 Task: Create a due date automation trigger when advanced on, the moment a card is due add fields with custom field "Resume" set to a date between 1 and 7 days ago.
Action: Mouse moved to (920, 270)
Screenshot: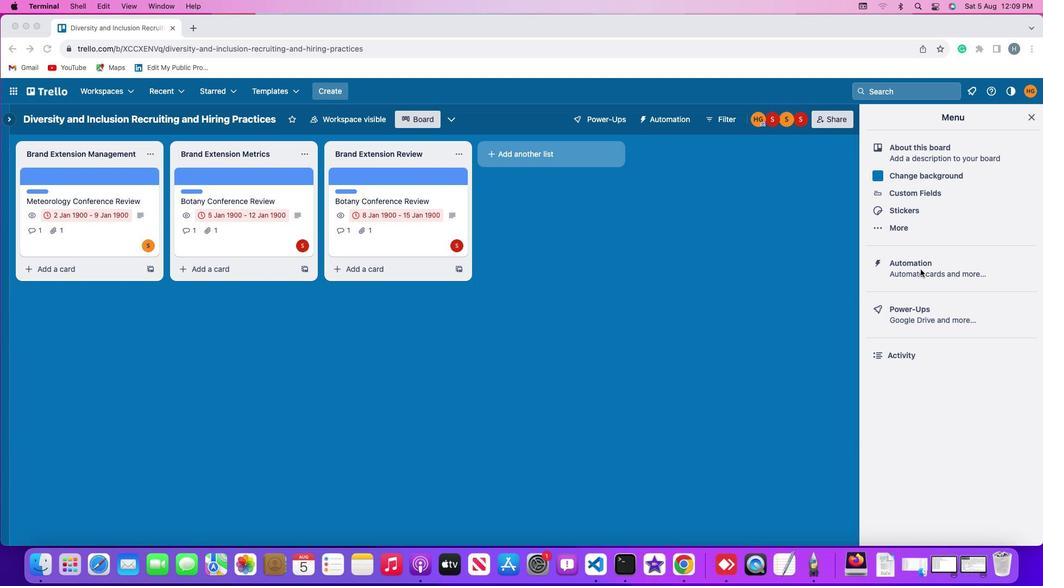 
Action: Mouse pressed left at (920, 270)
Screenshot: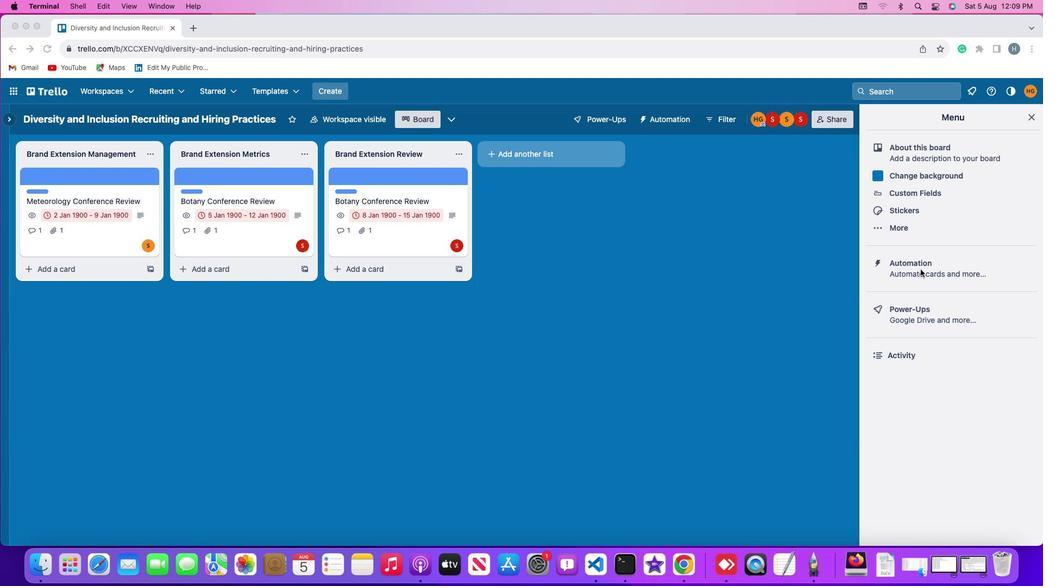 
Action: Mouse moved to (921, 269)
Screenshot: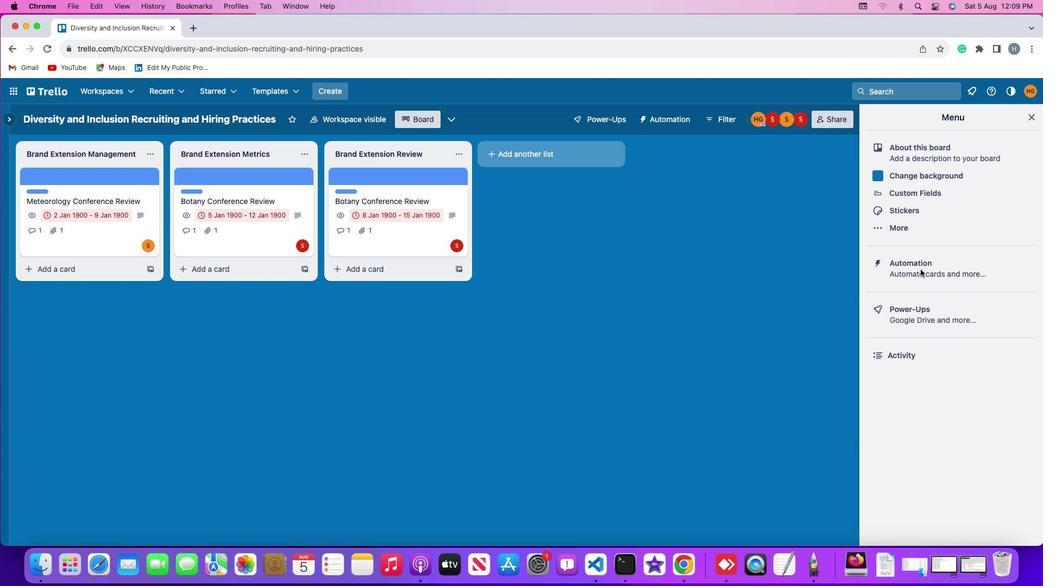 
Action: Mouse pressed left at (921, 269)
Screenshot: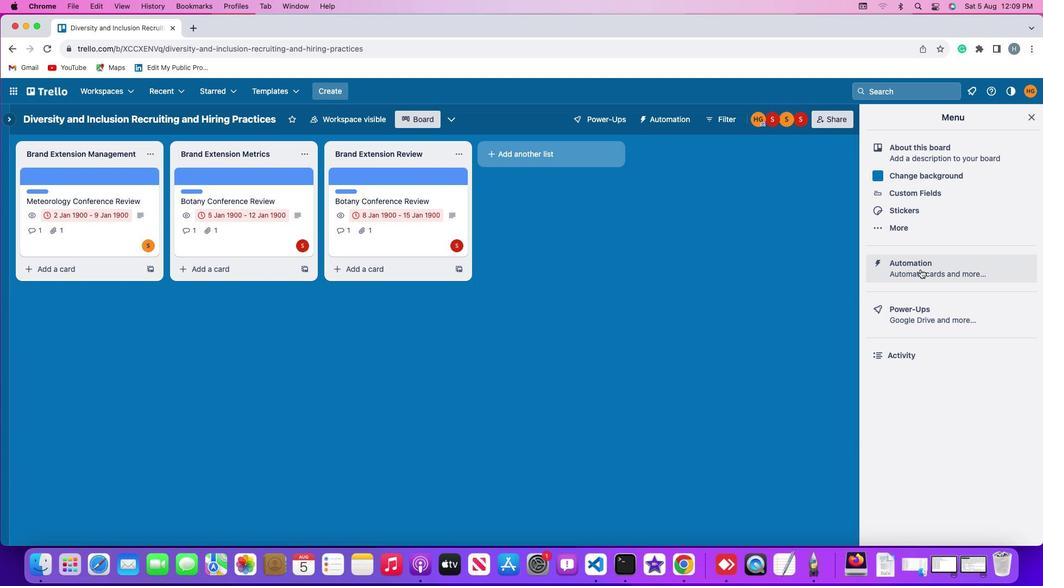 
Action: Mouse moved to (63, 257)
Screenshot: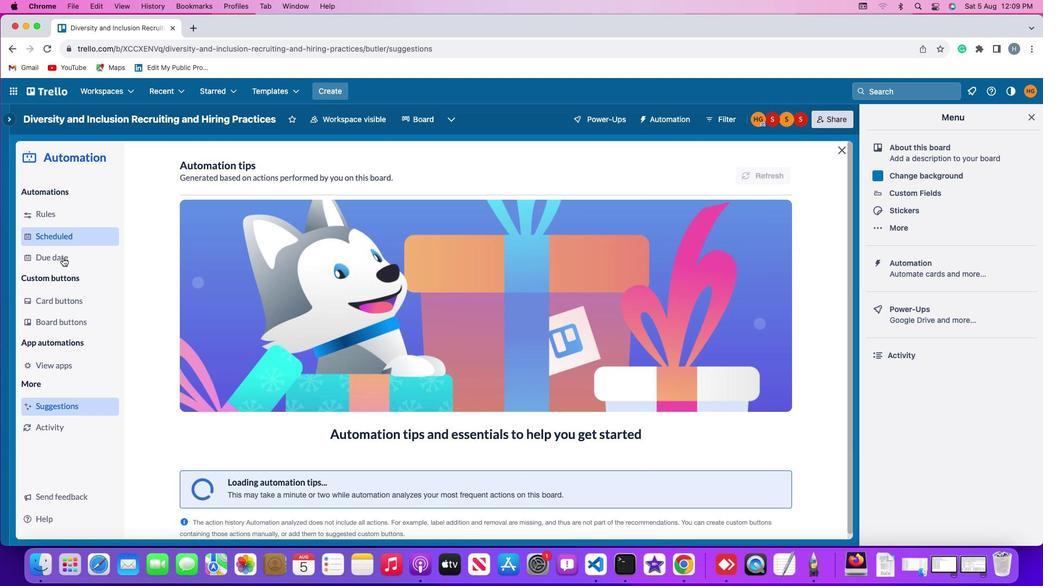 
Action: Mouse pressed left at (63, 257)
Screenshot: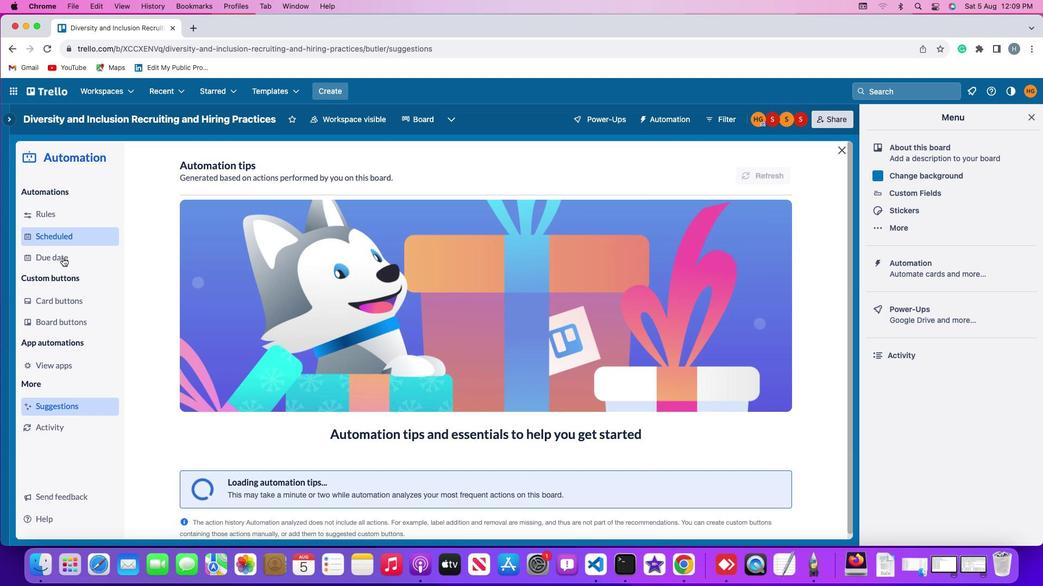 
Action: Mouse moved to (729, 170)
Screenshot: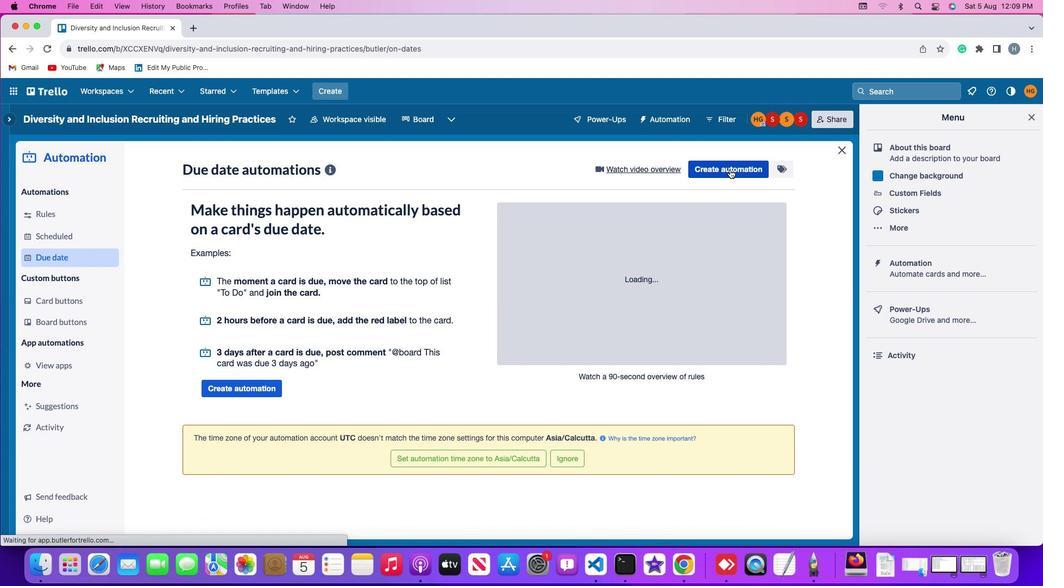 
Action: Mouse pressed left at (729, 170)
Screenshot: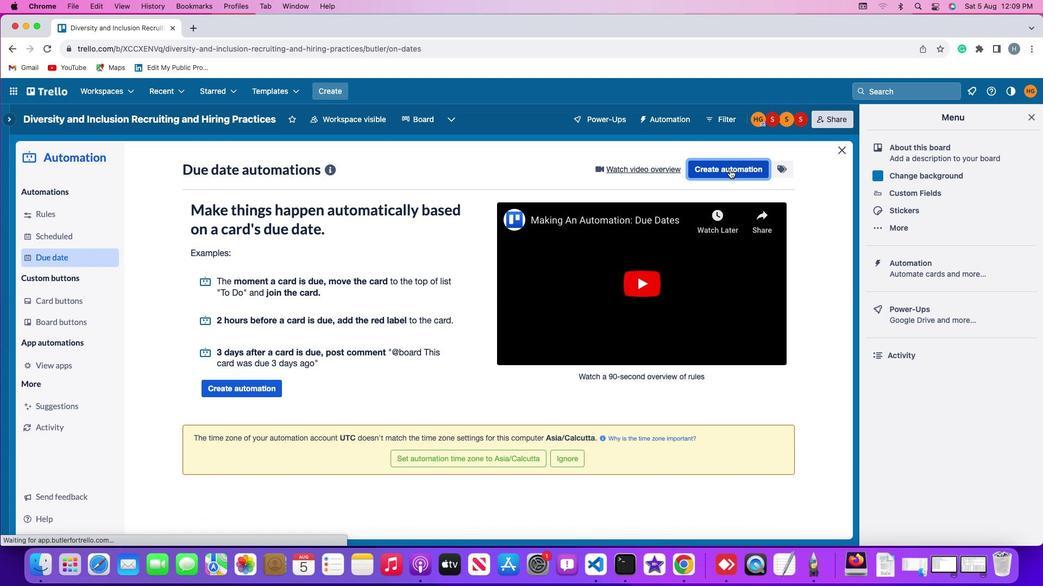 
Action: Mouse moved to (490, 269)
Screenshot: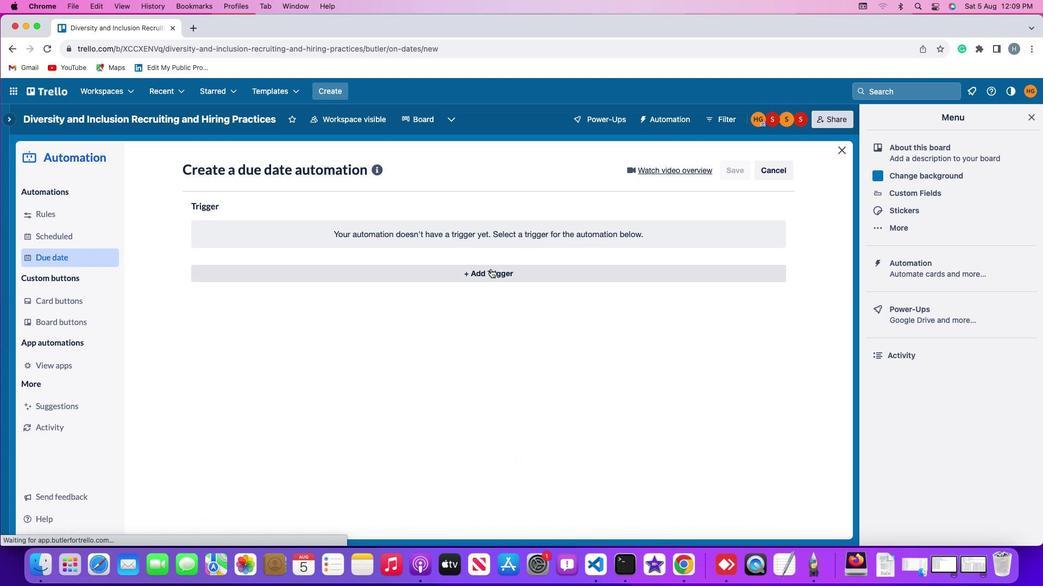 
Action: Mouse pressed left at (490, 269)
Screenshot: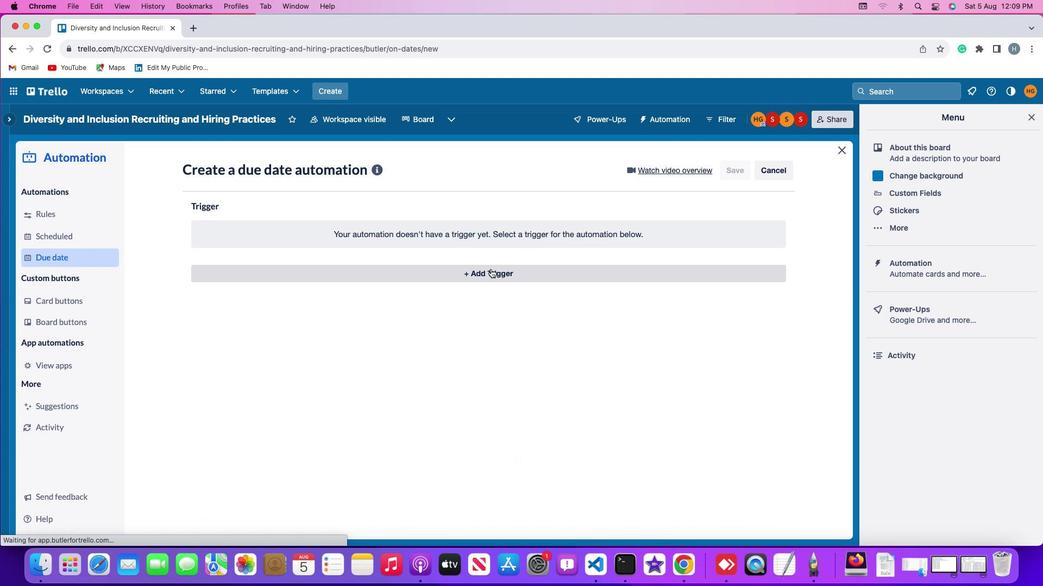 
Action: Mouse moved to (224, 402)
Screenshot: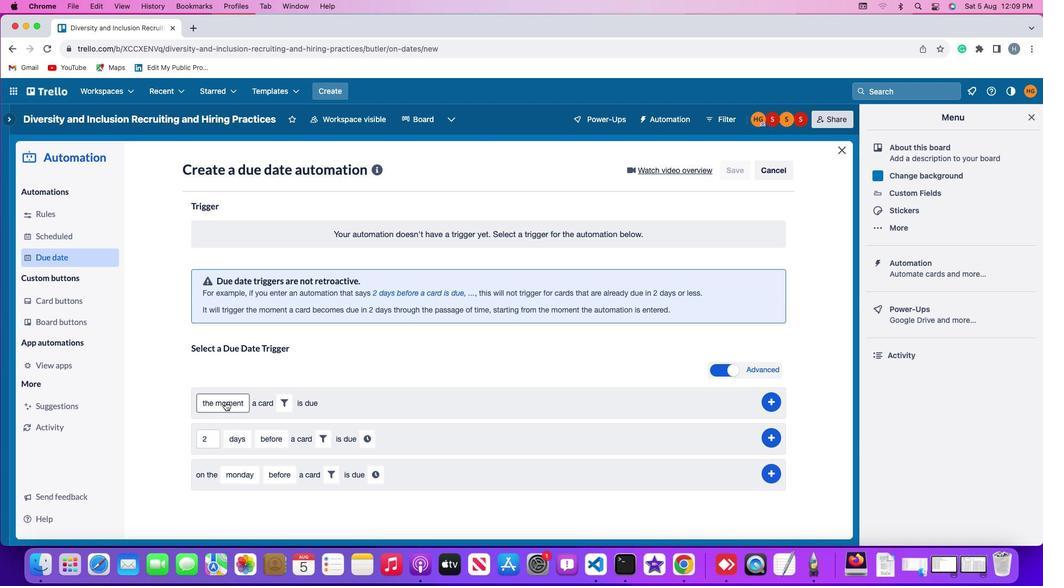 
Action: Mouse pressed left at (224, 402)
Screenshot: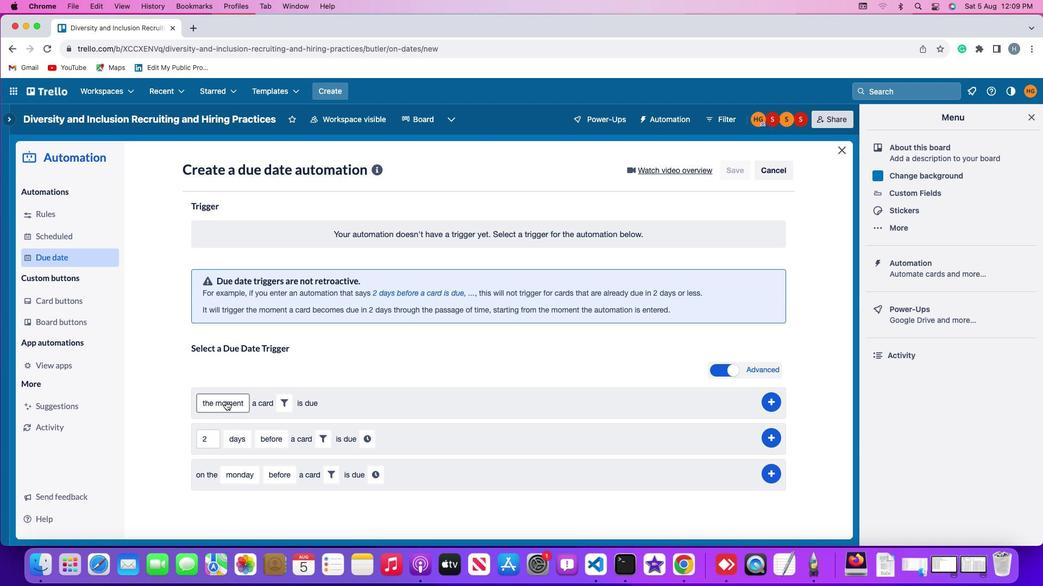 
Action: Mouse moved to (232, 417)
Screenshot: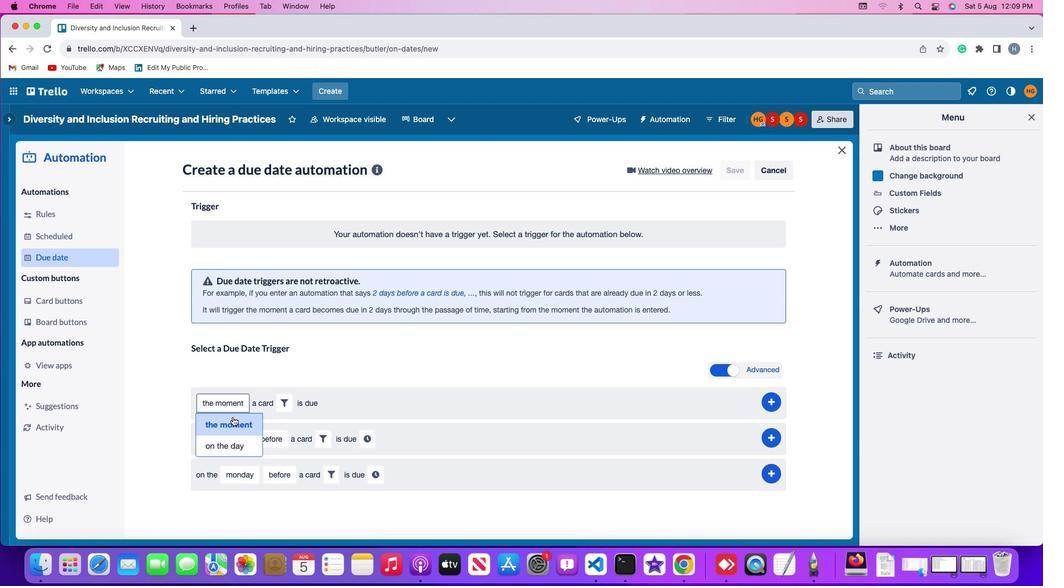 
Action: Mouse pressed left at (232, 417)
Screenshot: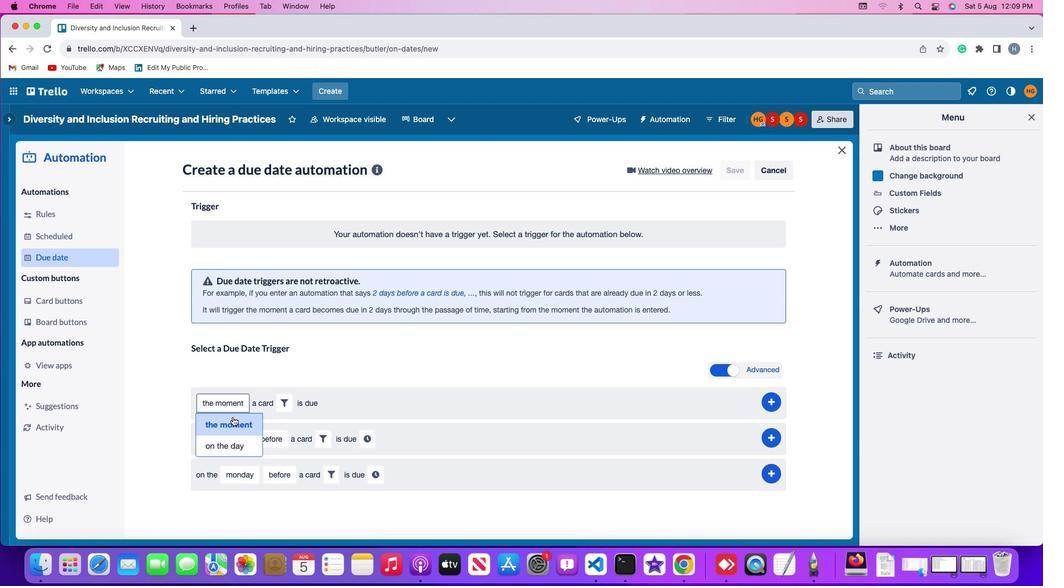 
Action: Mouse moved to (285, 399)
Screenshot: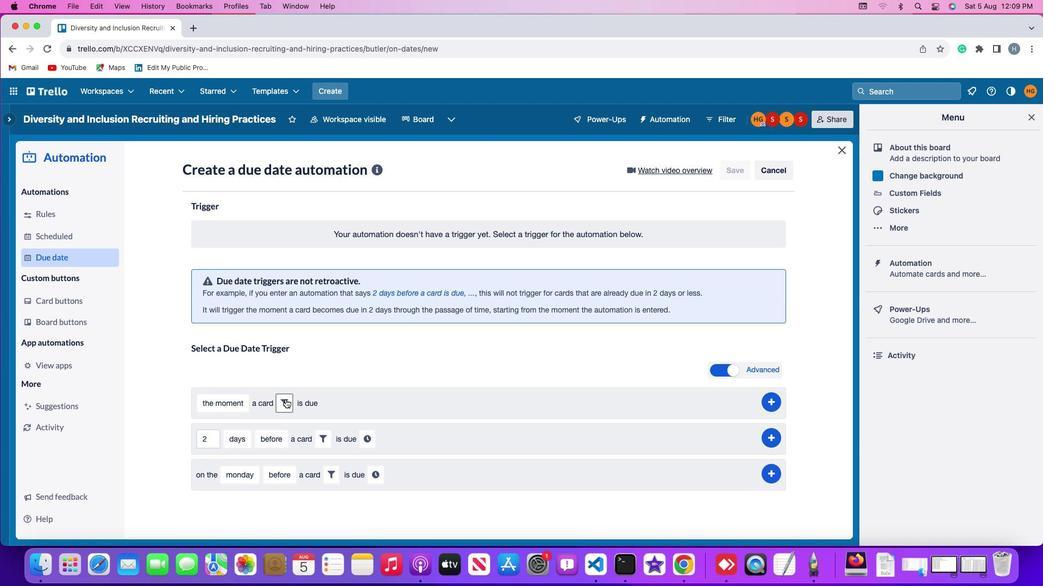 
Action: Mouse pressed left at (285, 399)
Screenshot: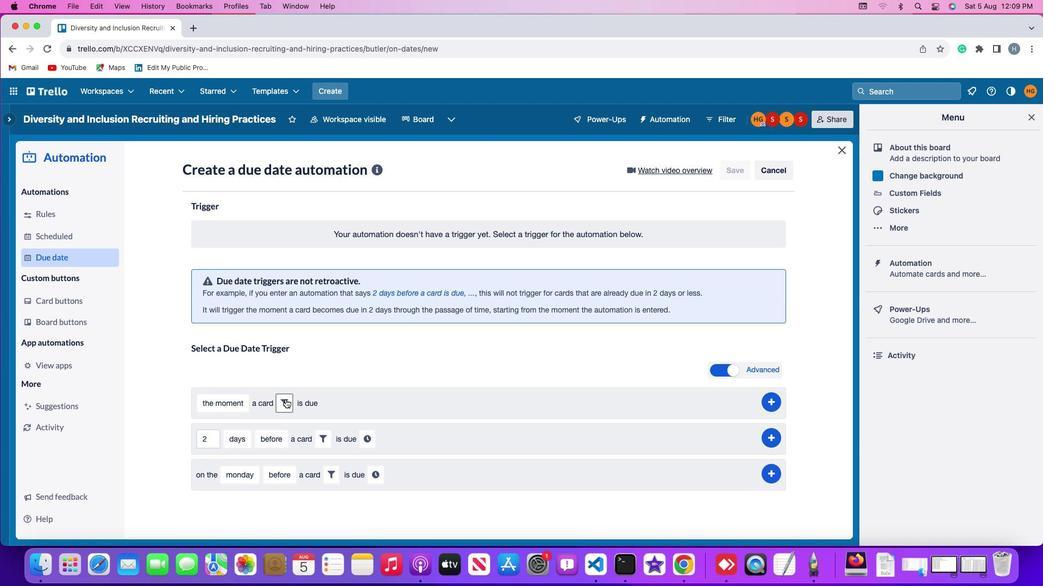 
Action: Mouse moved to (463, 434)
Screenshot: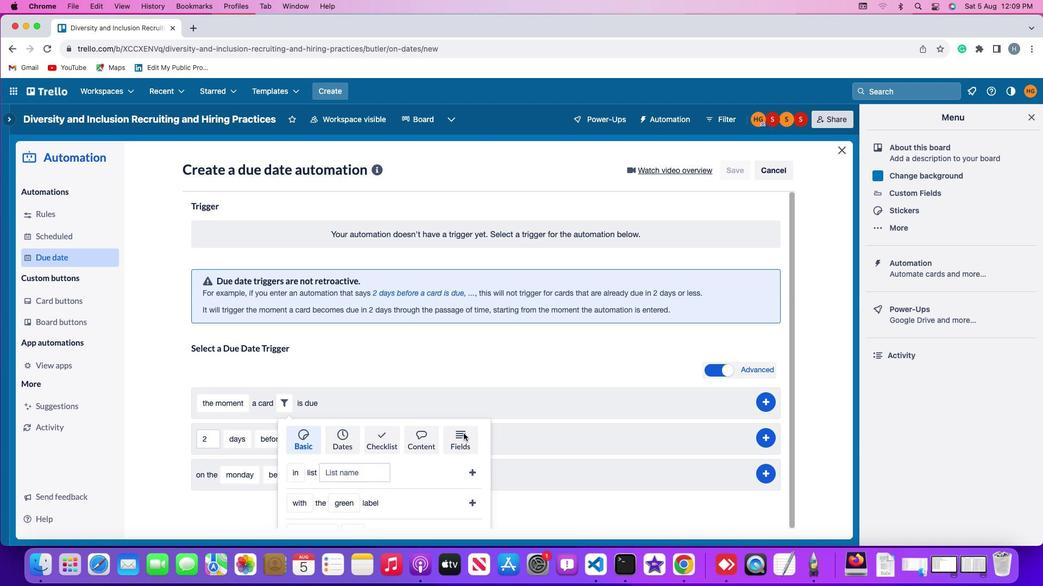 
Action: Mouse pressed left at (463, 434)
Screenshot: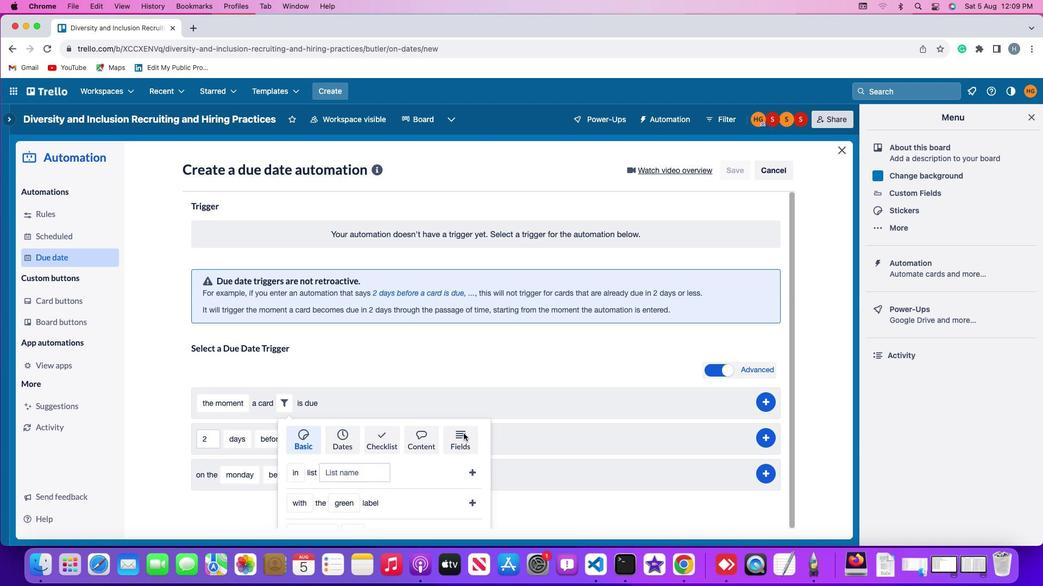 
Action: Mouse moved to (462, 429)
Screenshot: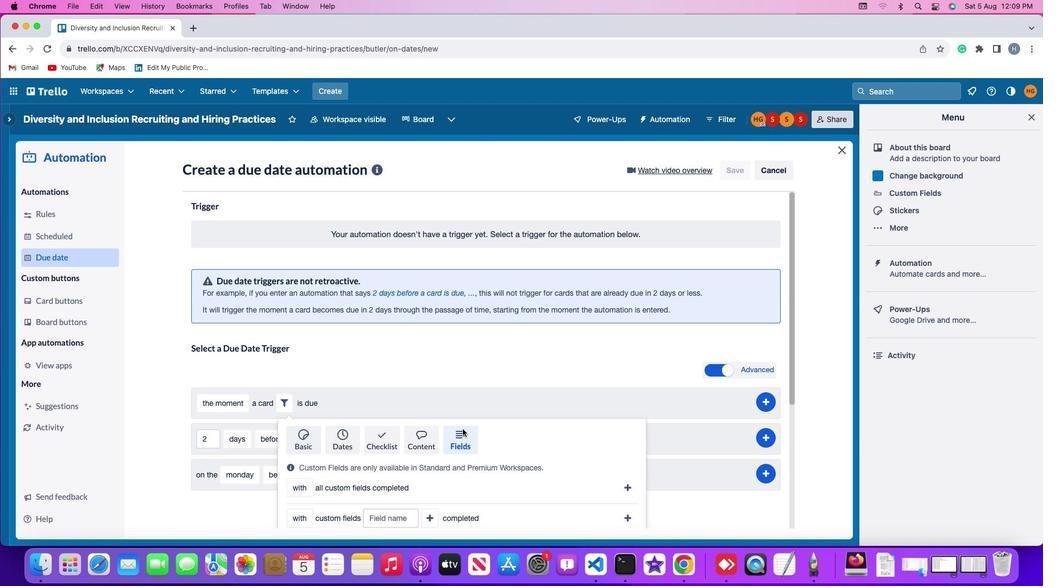
Action: Mouse scrolled (462, 429) with delta (0, 0)
Screenshot: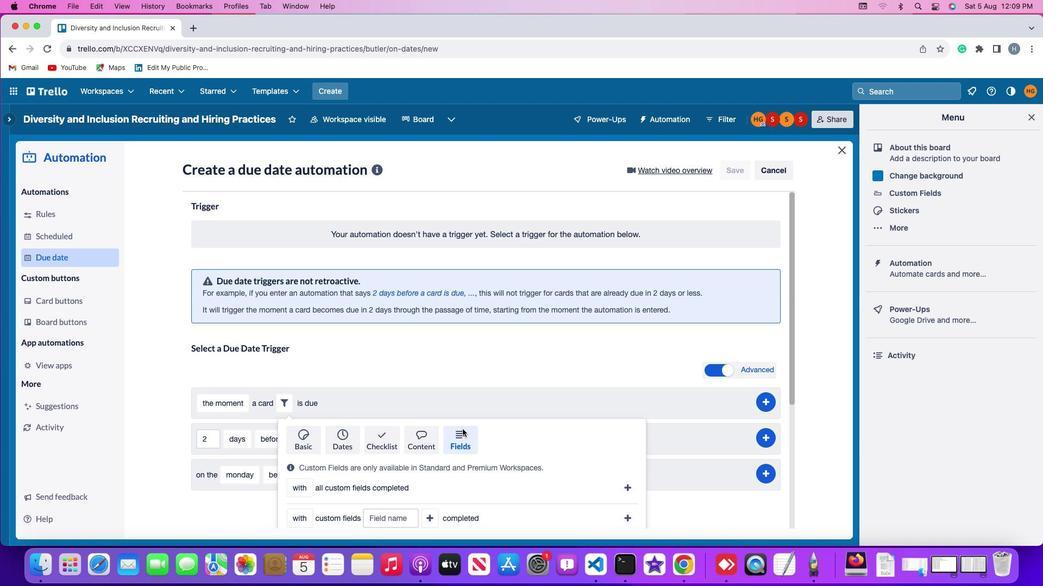 
Action: Mouse scrolled (462, 429) with delta (0, 0)
Screenshot: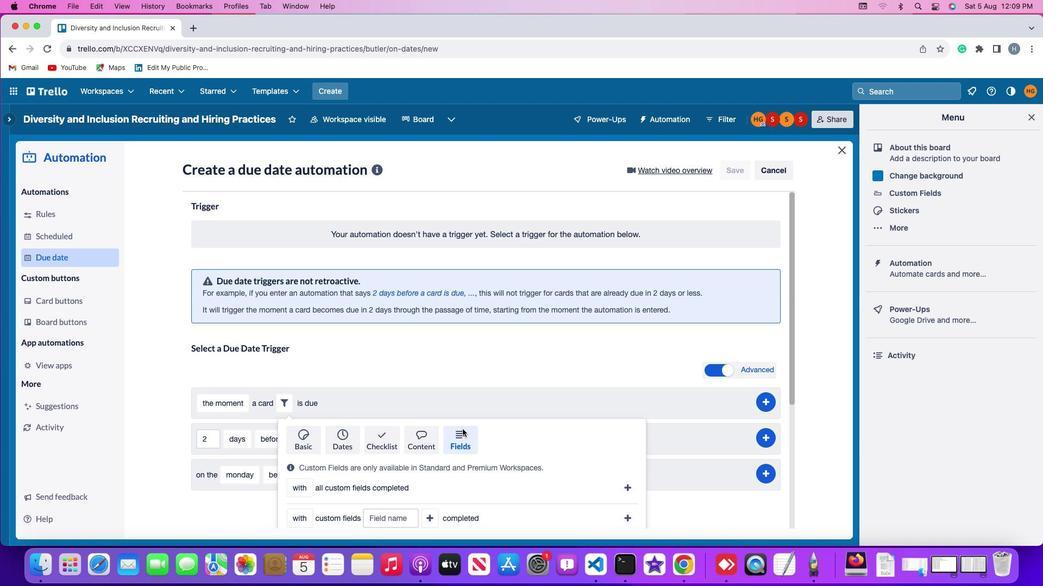 
Action: Mouse scrolled (462, 429) with delta (0, -1)
Screenshot: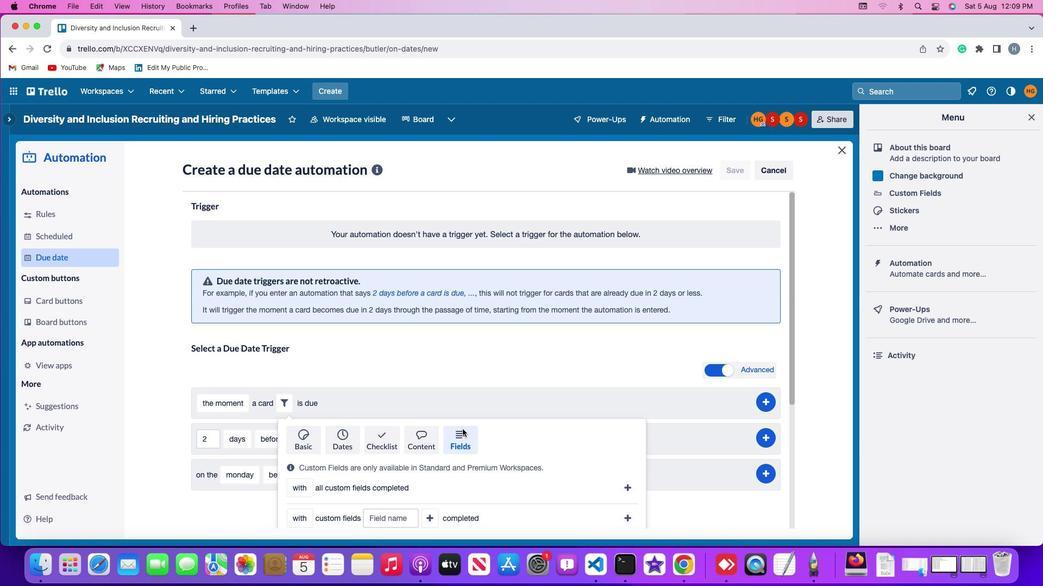 
Action: Mouse scrolled (462, 429) with delta (0, -2)
Screenshot: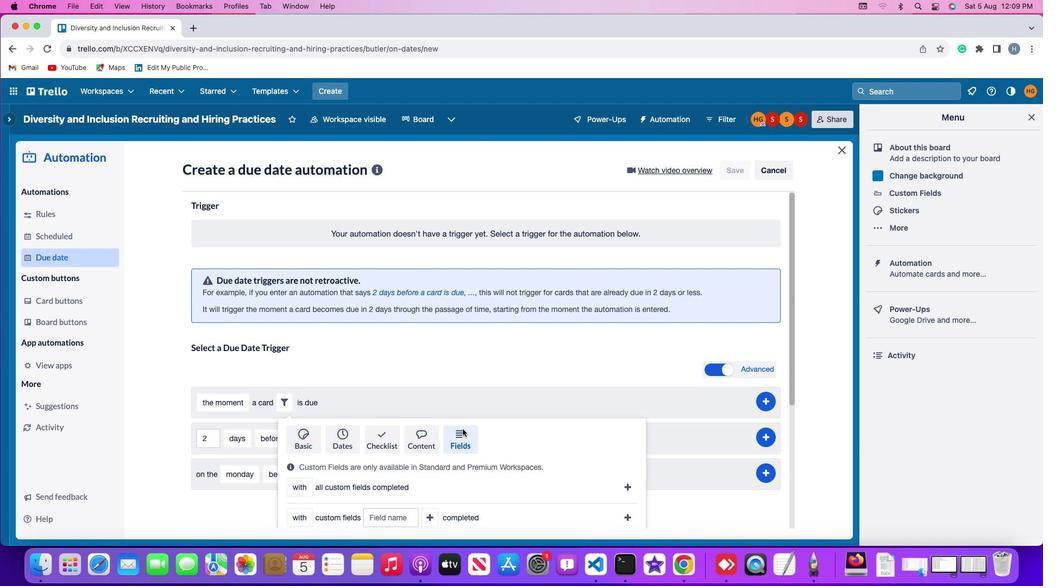 
Action: Mouse scrolled (462, 429) with delta (0, -3)
Screenshot: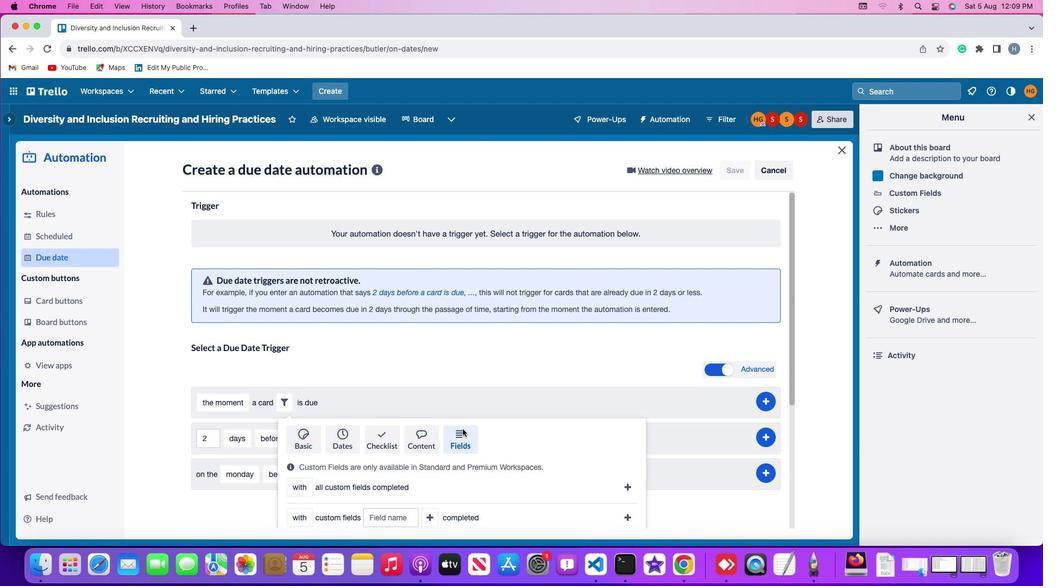 
Action: Mouse scrolled (462, 429) with delta (0, -3)
Screenshot: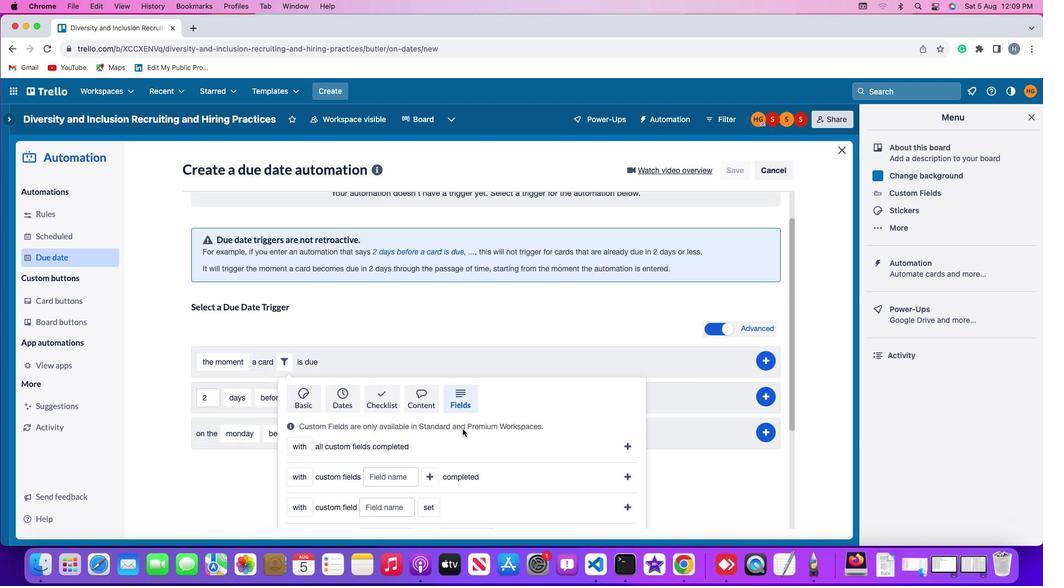 
Action: Mouse scrolled (462, 429) with delta (0, 0)
Screenshot: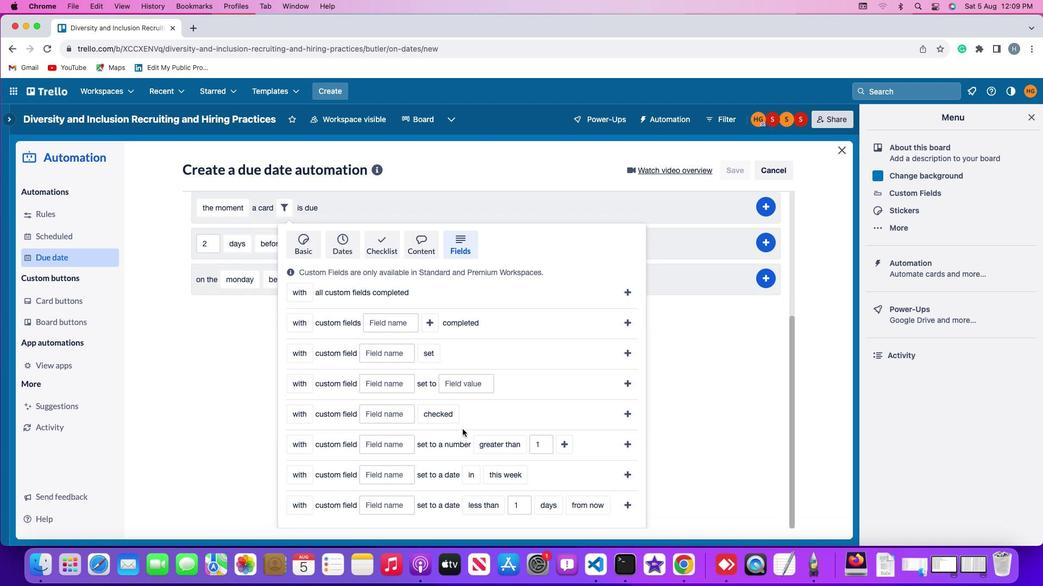 
Action: Mouse scrolled (462, 429) with delta (0, 0)
Screenshot: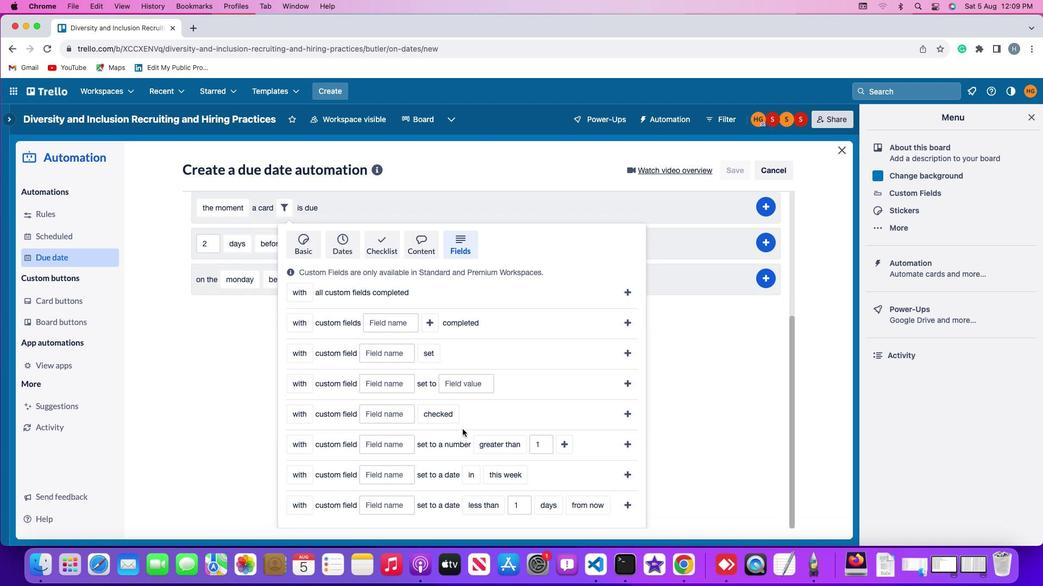 
Action: Mouse scrolled (462, 429) with delta (0, -1)
Screenshot: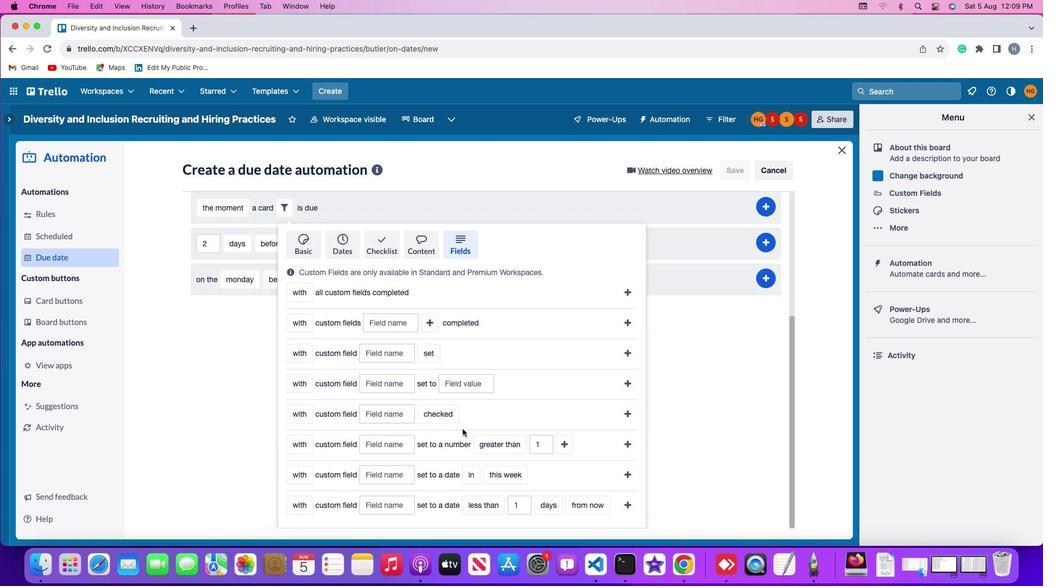 
Action: Mouse scrolled (462, 429) with delta (0, -2)
Screenshot: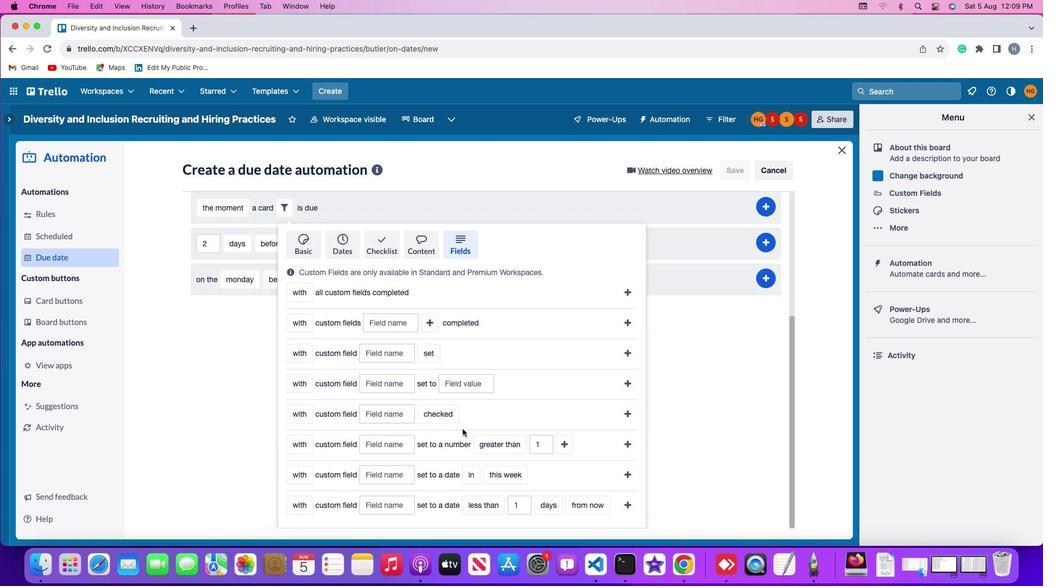 
Action: Mouse scrolled (462, 429) with delta (0, -3)
Screenshot: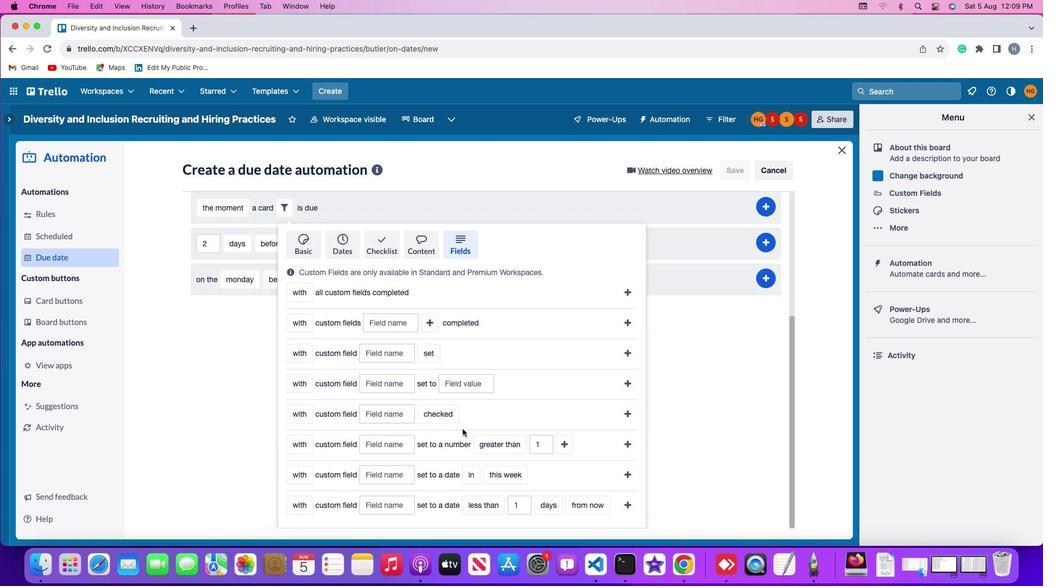 
Action: Mouse moved to (299, 505)
Screenshot: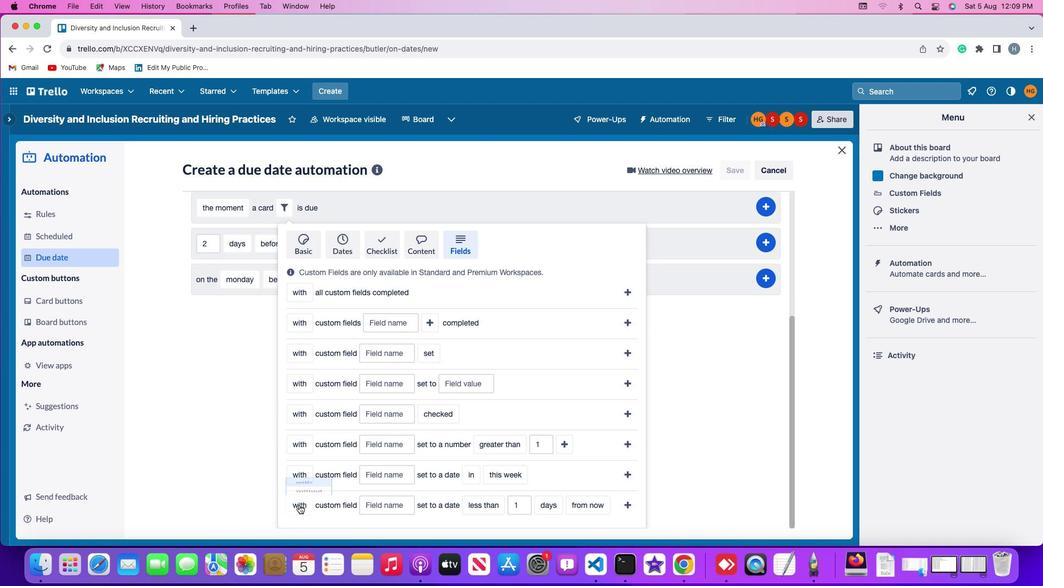 
Action: Mouse pressed left at (299, 505)
Screenshot: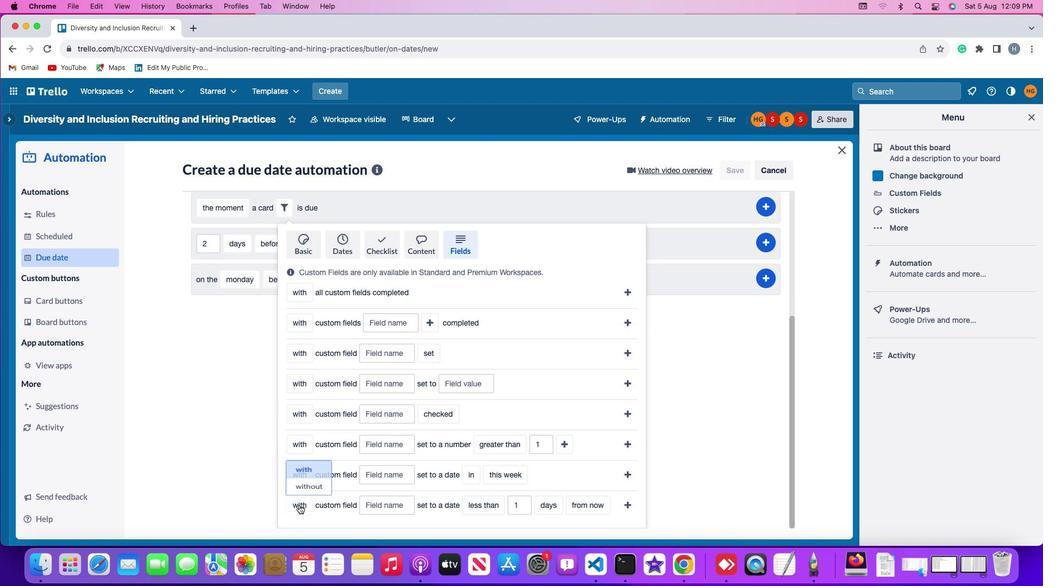 
Action: Mouse moved to (312, 461)
Screenshot: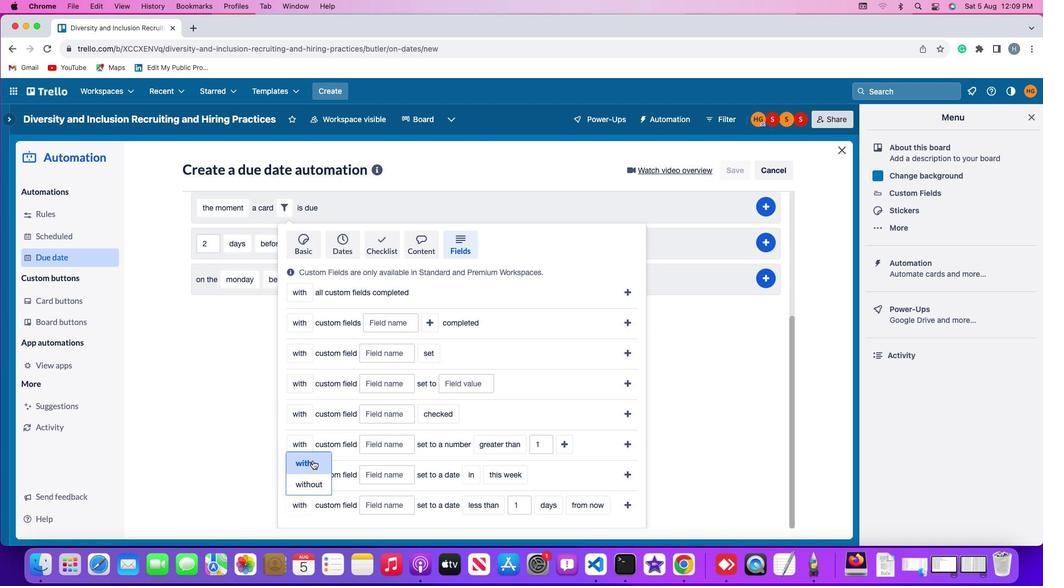
Action: Mouse pressed left at (312, 461)
Screenshot: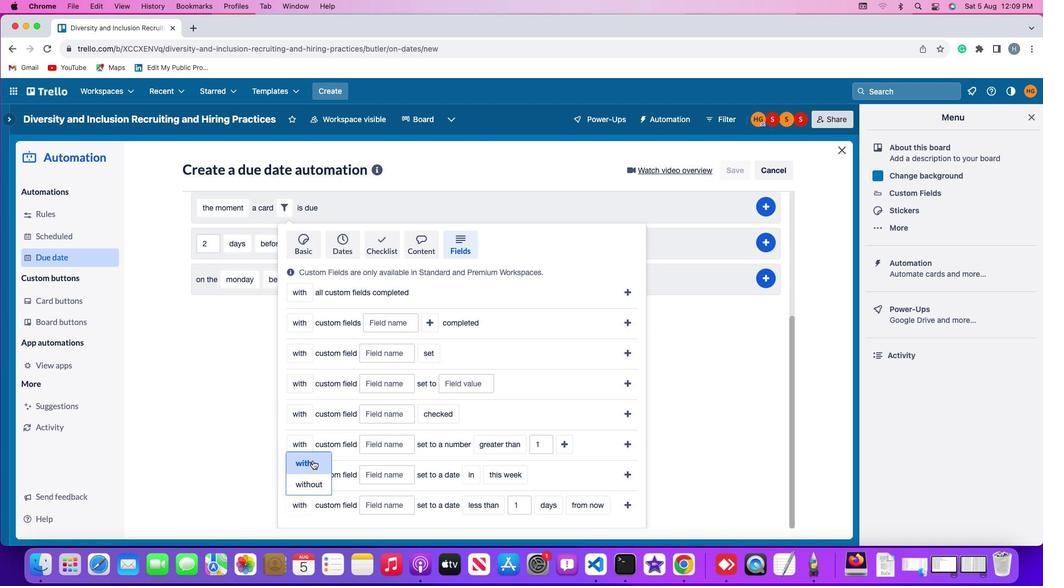
Action: Mouse moved to (384, 506)
Screenshot: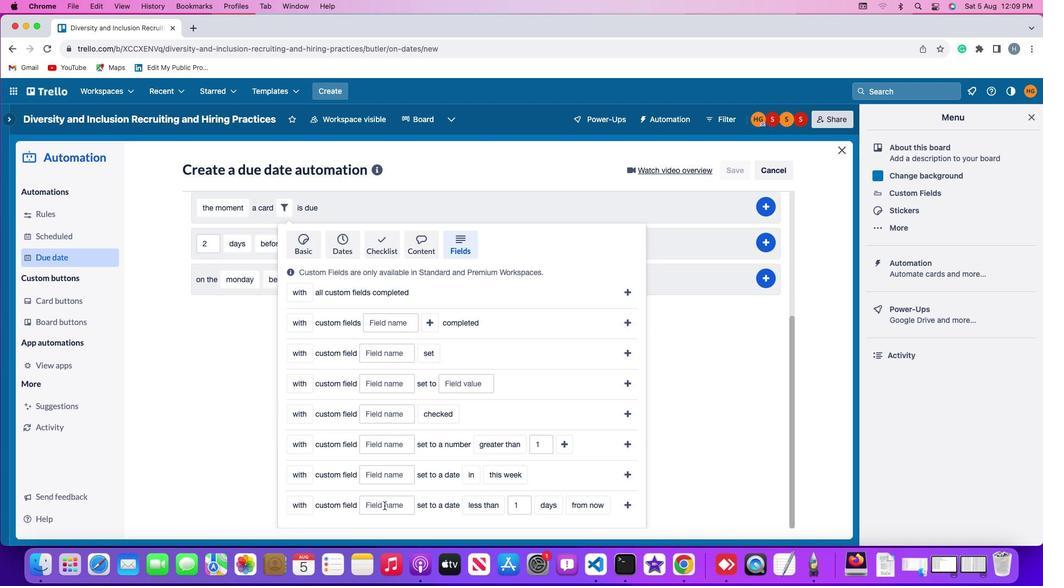 
Action: Mouse pressed left at (384, 506)
Screenshot: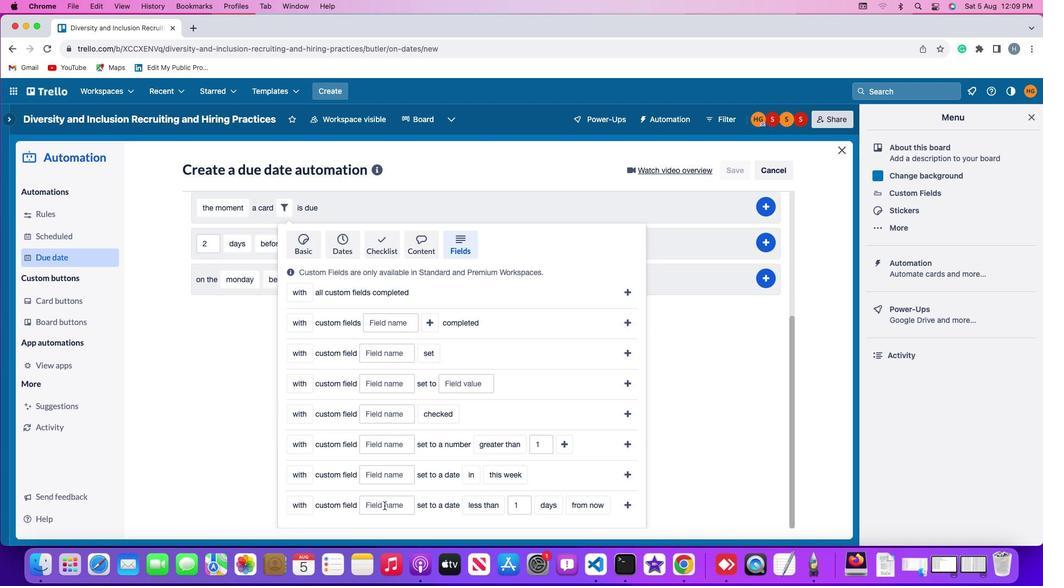 
Action: Mouse moved to (385, 505)
Screenshot: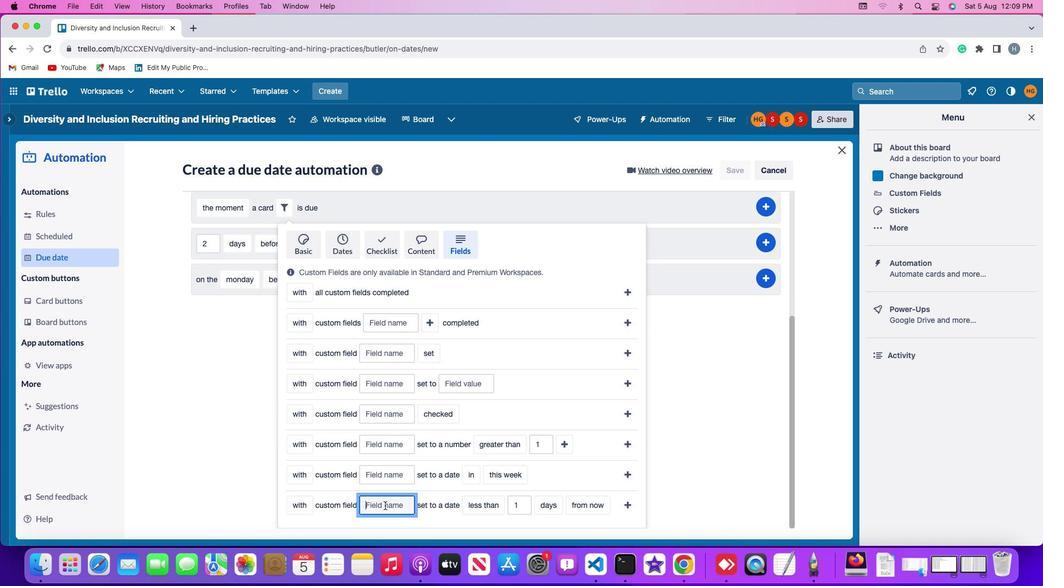 
Action: Key pressed Key.shift'R''e''s''u''m''e'
Screenshot: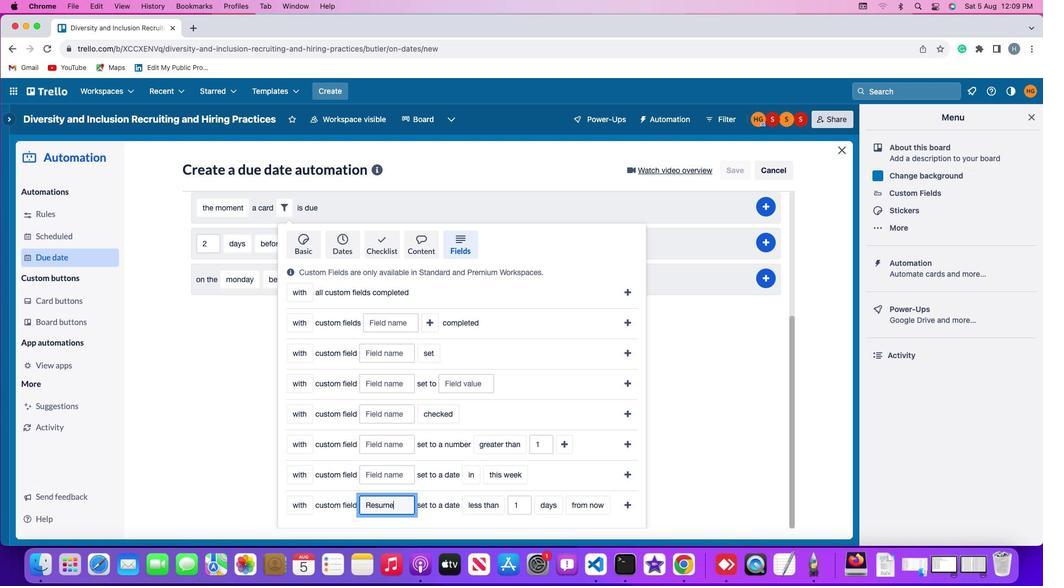 
Action: Mouse moved to (479, 509)
Screenshot: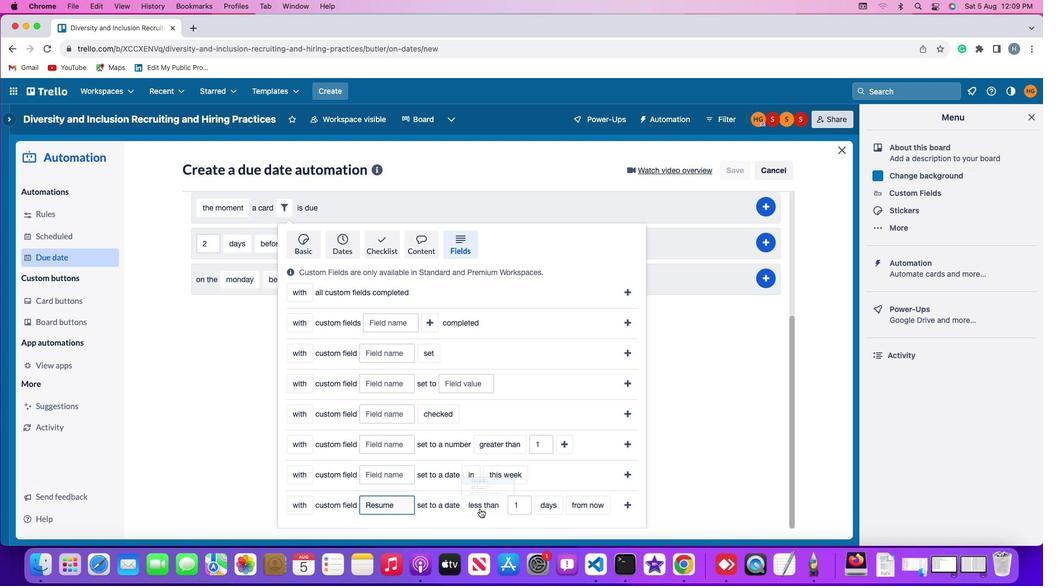
Action: Mouse pressed left at (479, 509)
Screenshot: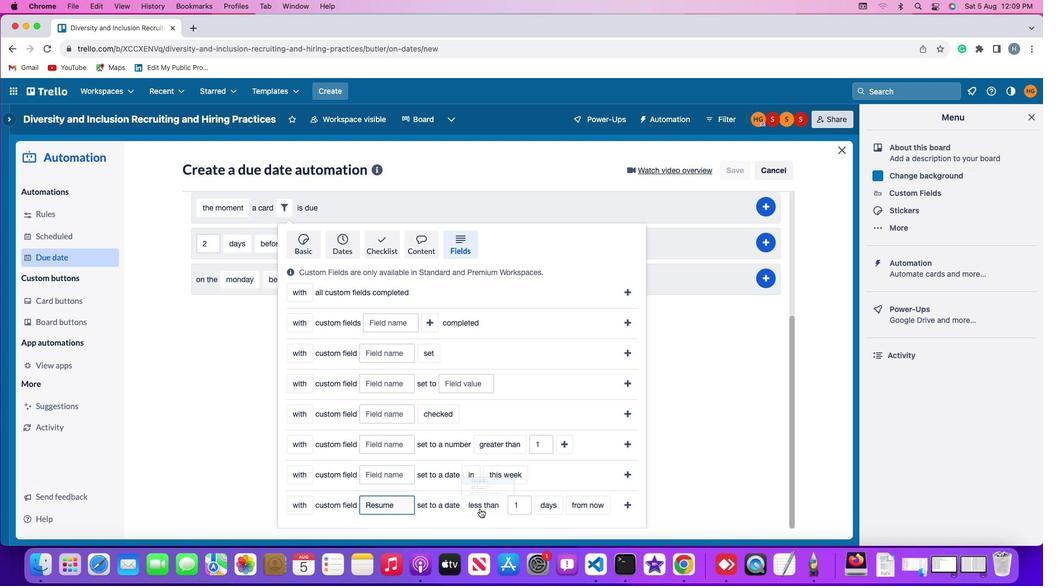 
Action: Mouse moved to (491, 487)
Screenshot: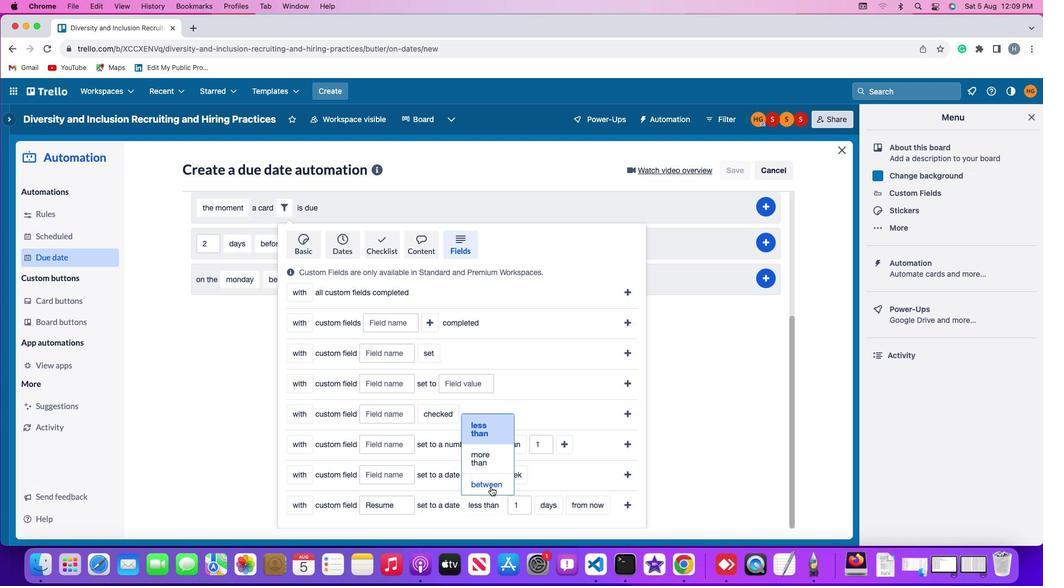 
Action: Mouse pressed left at (491, 487)
Screenshot: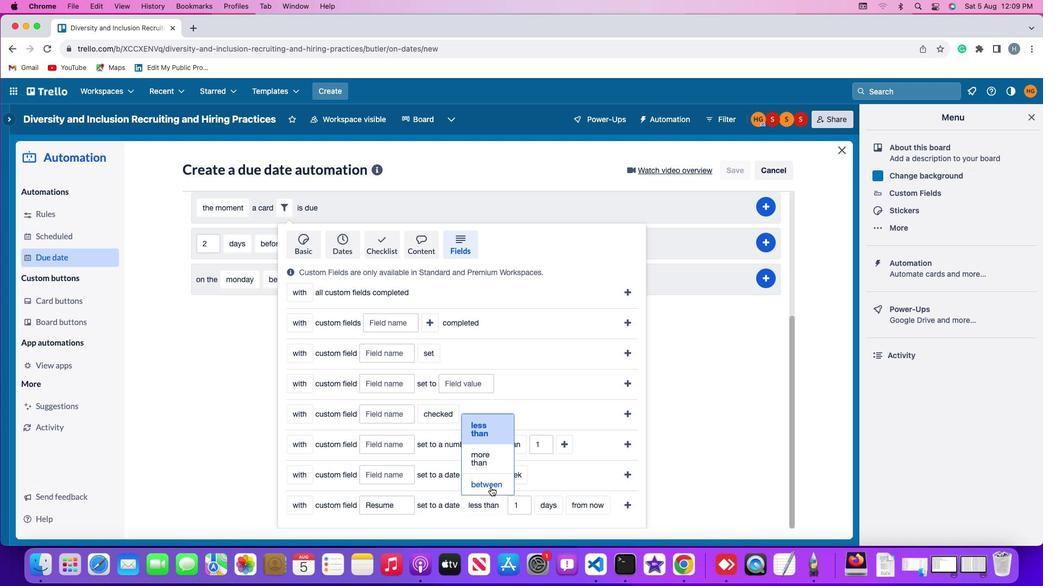 
Action: Mouse moved to (520, 504)
Screenshot: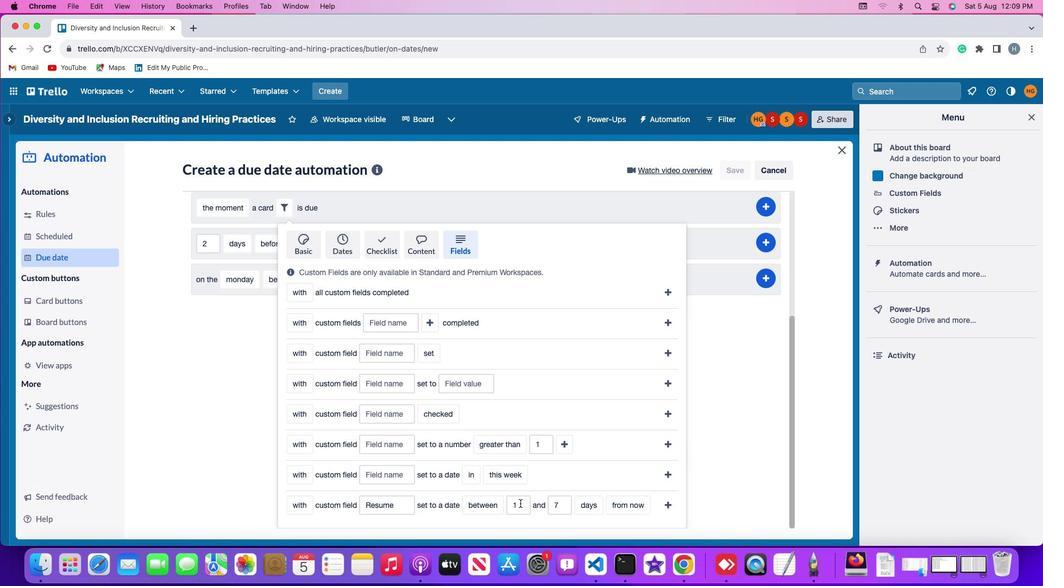 
Action: Mouse pressed left at (520, 504)
Screenshot: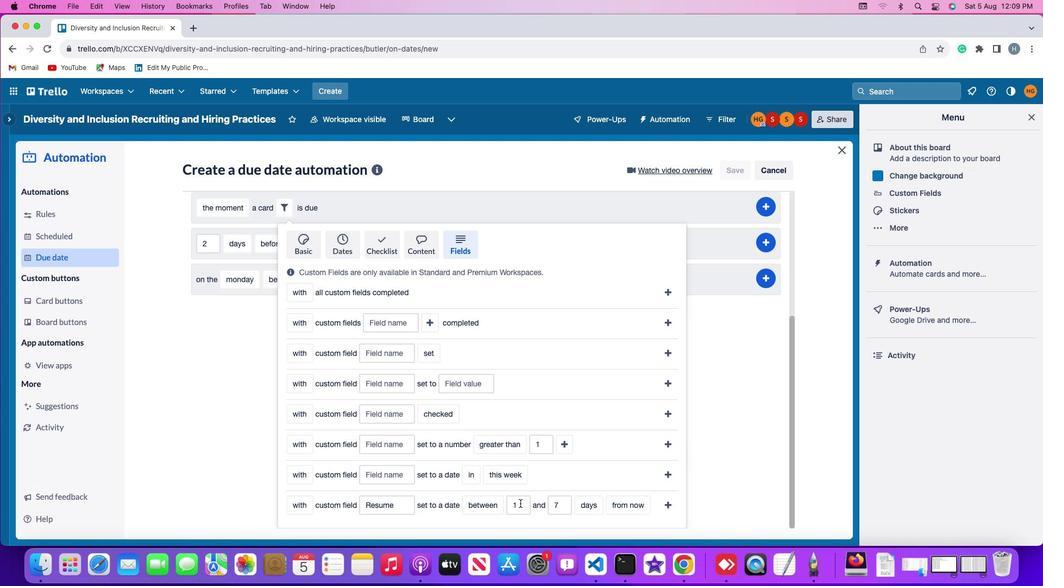 
Action: Mouse moved to (520, 504)
Screenshot: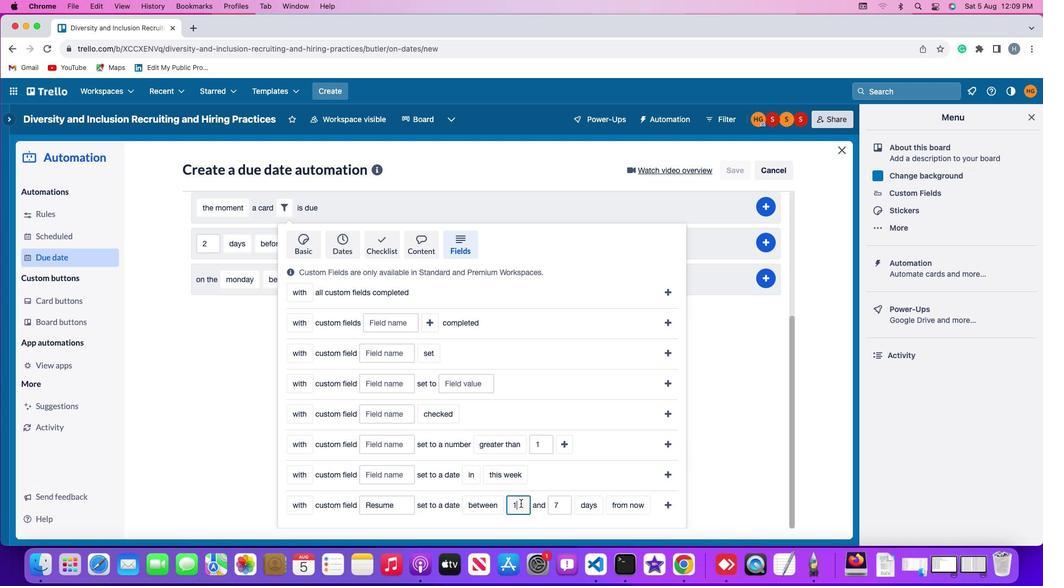 
Action: Key pressed Key.backspace'1'
Screenshot: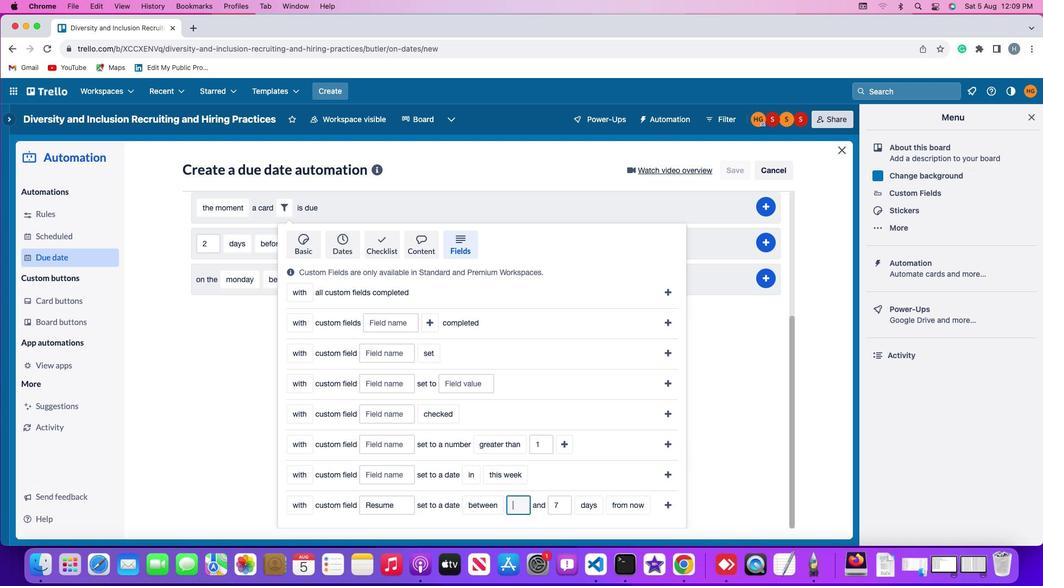 
Action: Mouse moved to (562, 505)
Screenshot: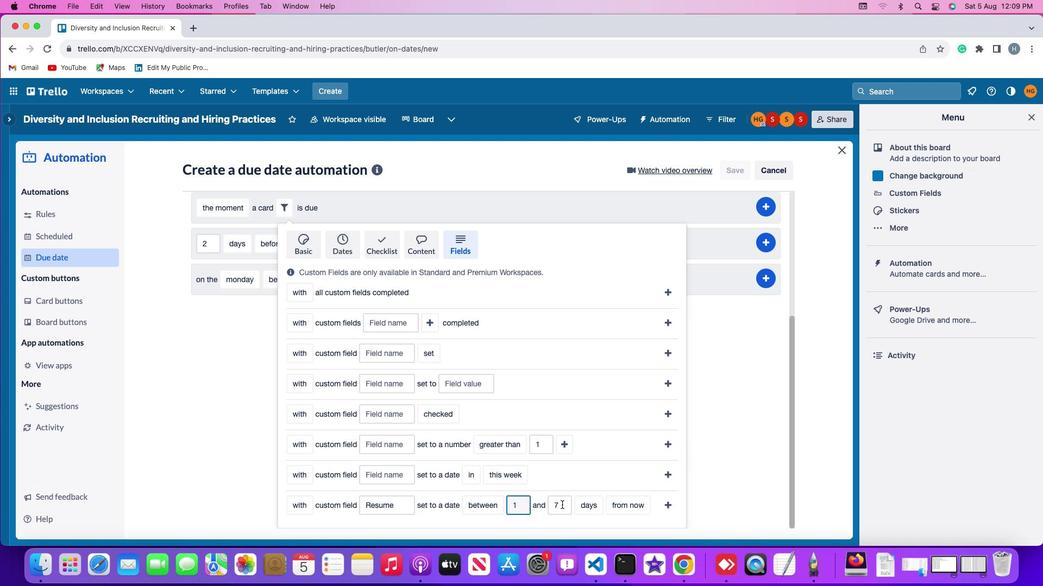 
Action: Mouse pressed left at (562, 505)
Screenshot: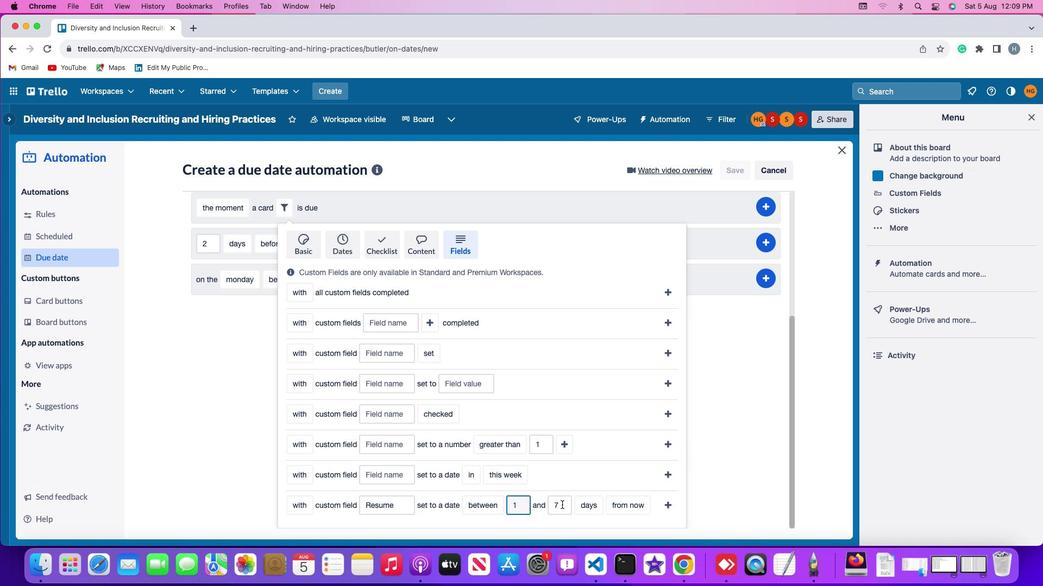 
Action: Mouse moved to (562, 505)
Screenshot: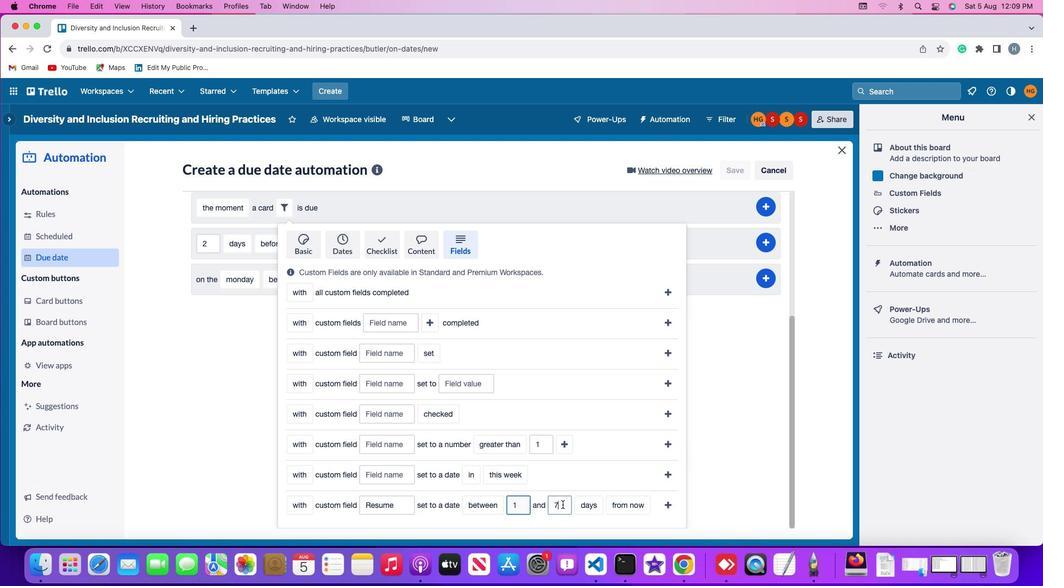 
Action: Key pressed Key.backspace'7'
Screenshot: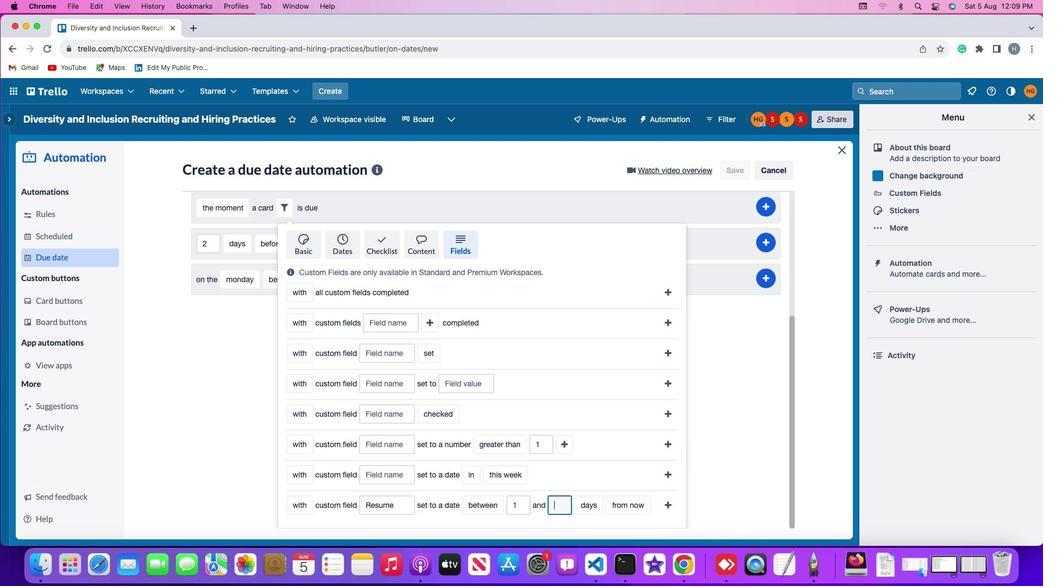 
Action: Mouse moved to (581, 504)
Screenshot: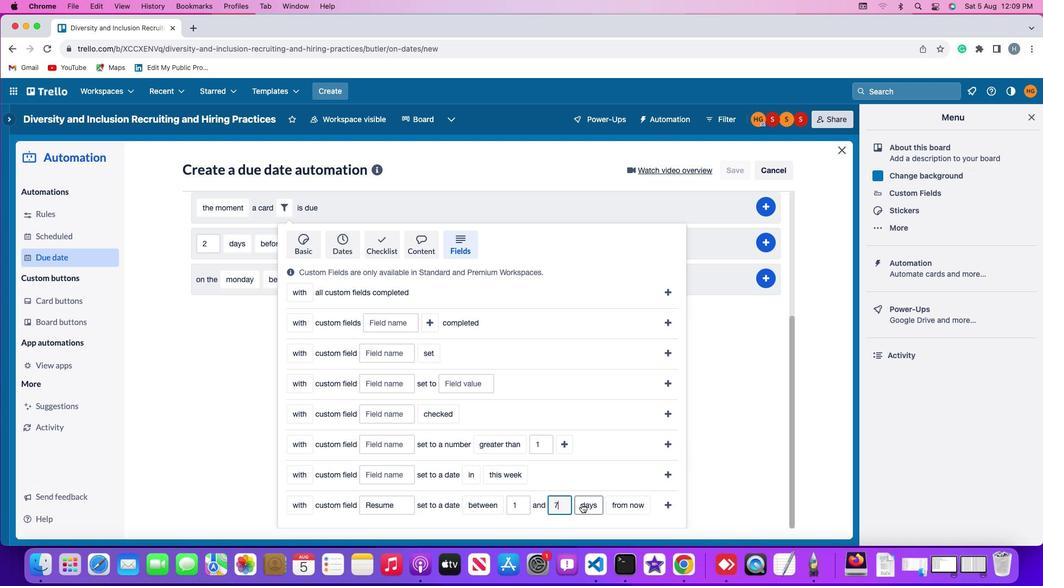 
Action: Mouse pressed left at (581, 504)
Screenshot: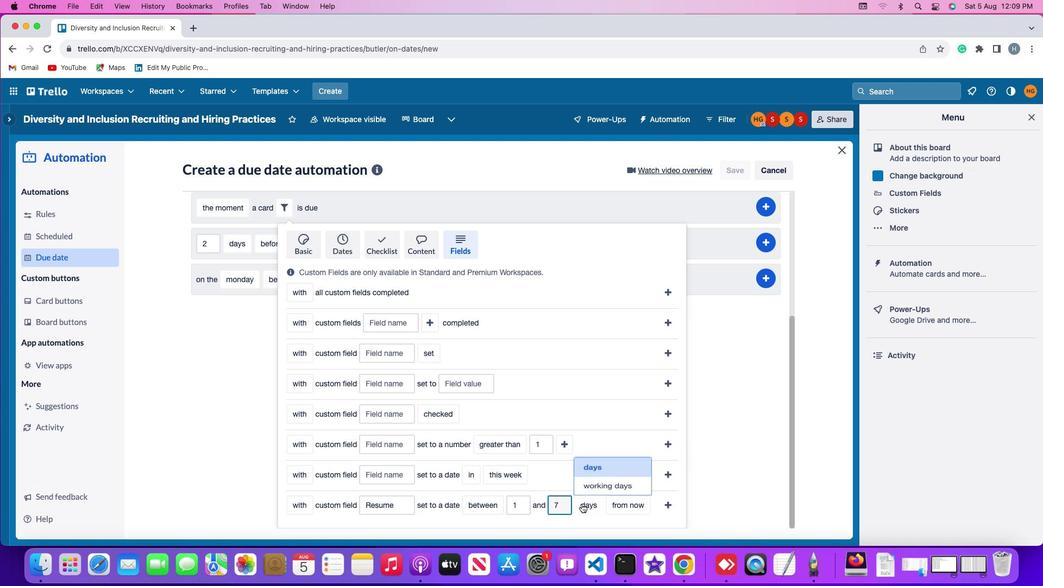 
Action: Mouse moved to (595, 461)
Screenshot: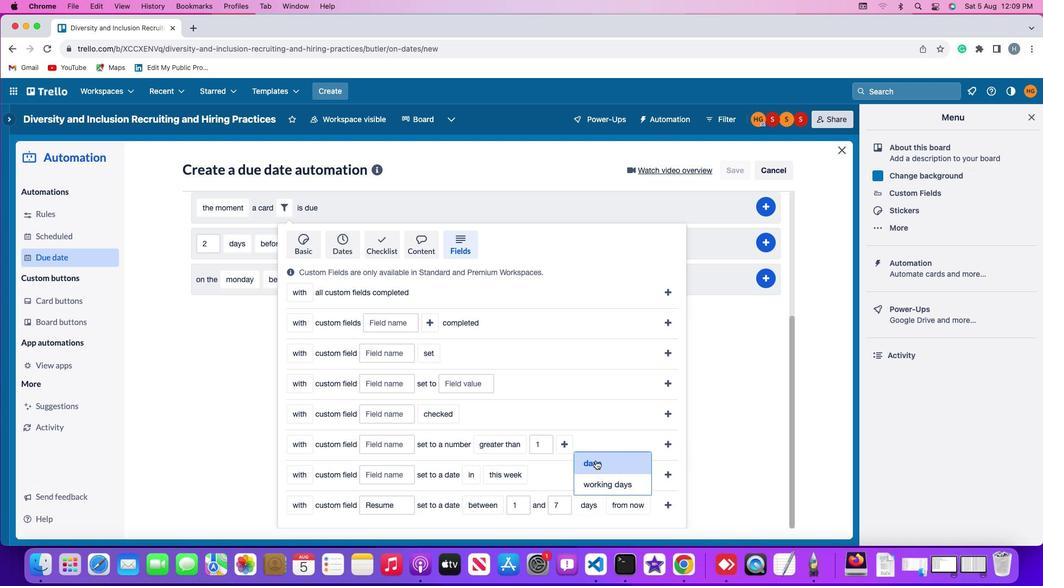 
Action: Mouse pressed left at (595, 461)
Screenshot: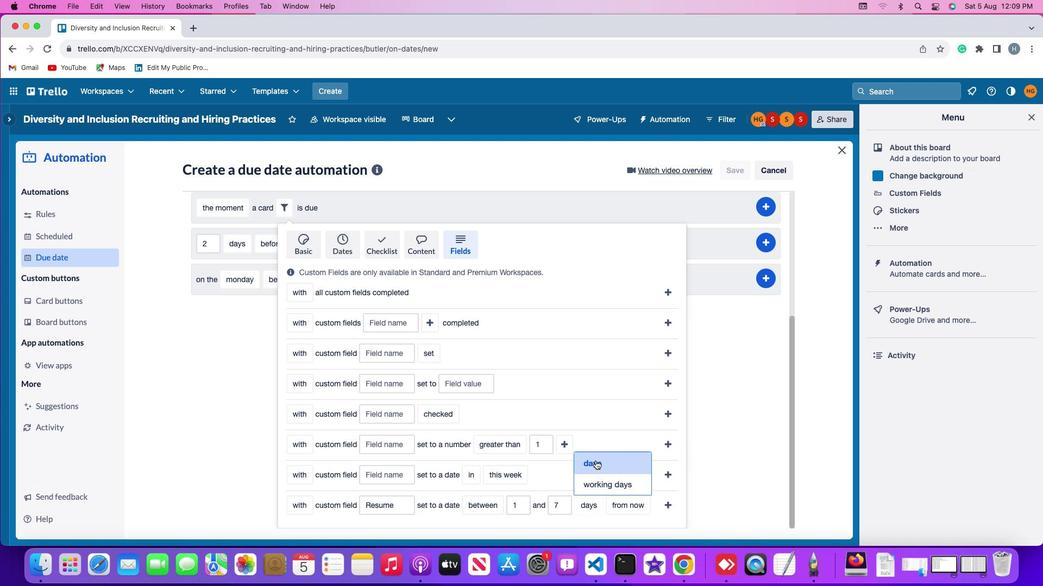 
Action: Mouse moved to (628, 505)
Screenshot: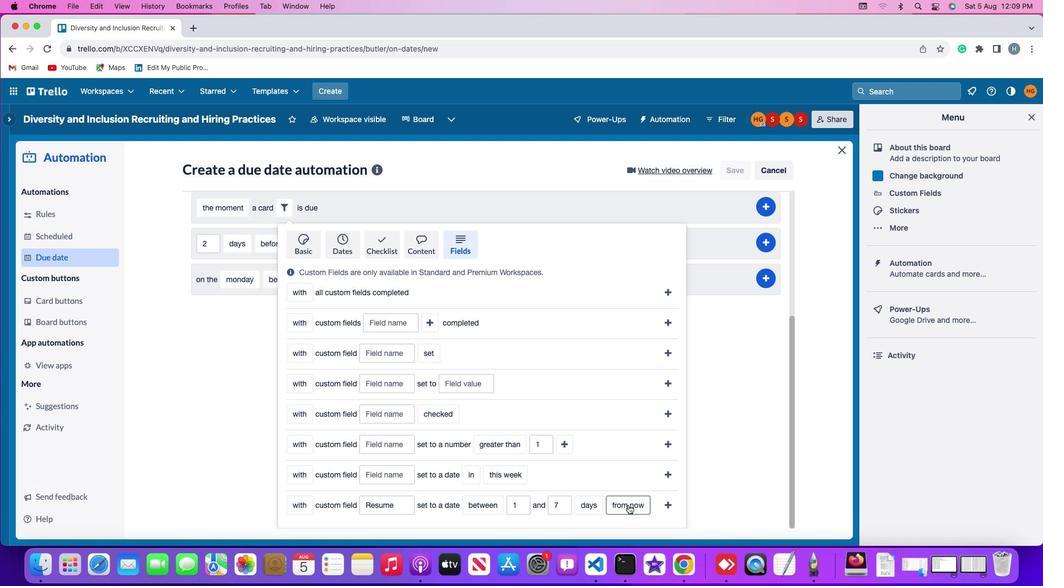 
Action: Mouse pressed left at (628, 505)
Screenshot: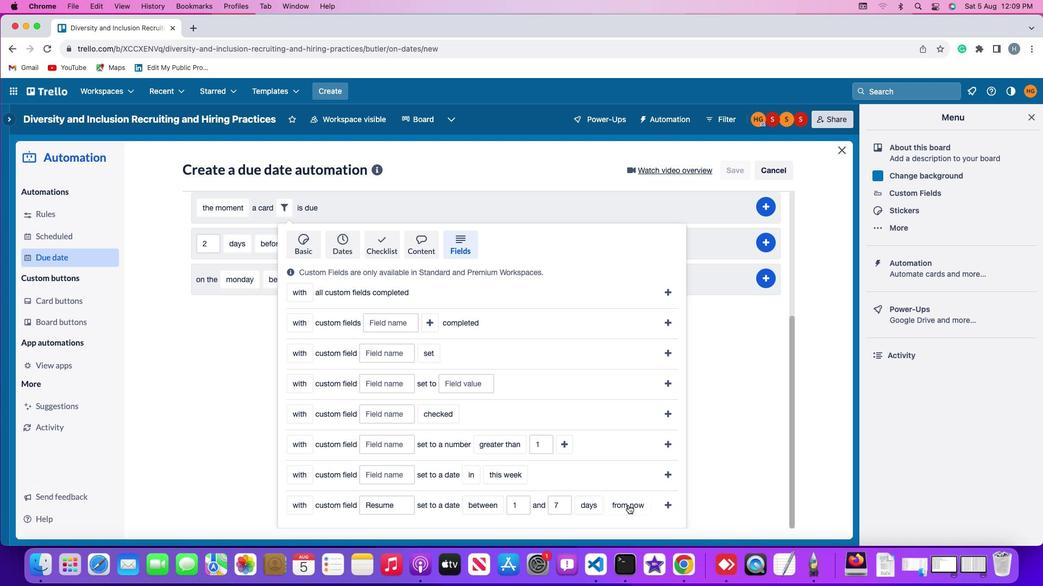
Action: Mouse moved to (630, 484)
Screenshot: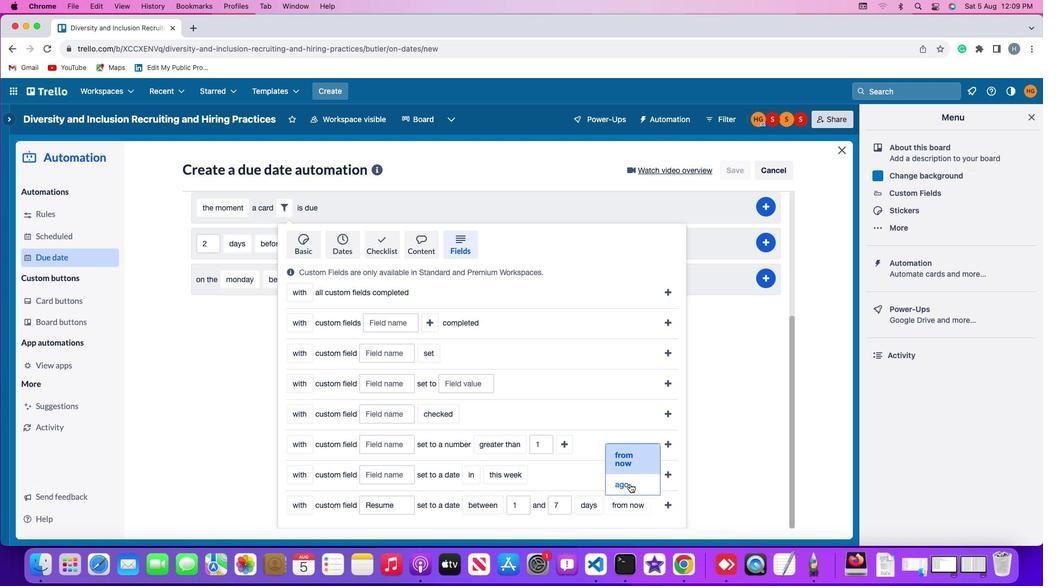 
Action: Mouse pressed left at (630, 484)
Screenshot: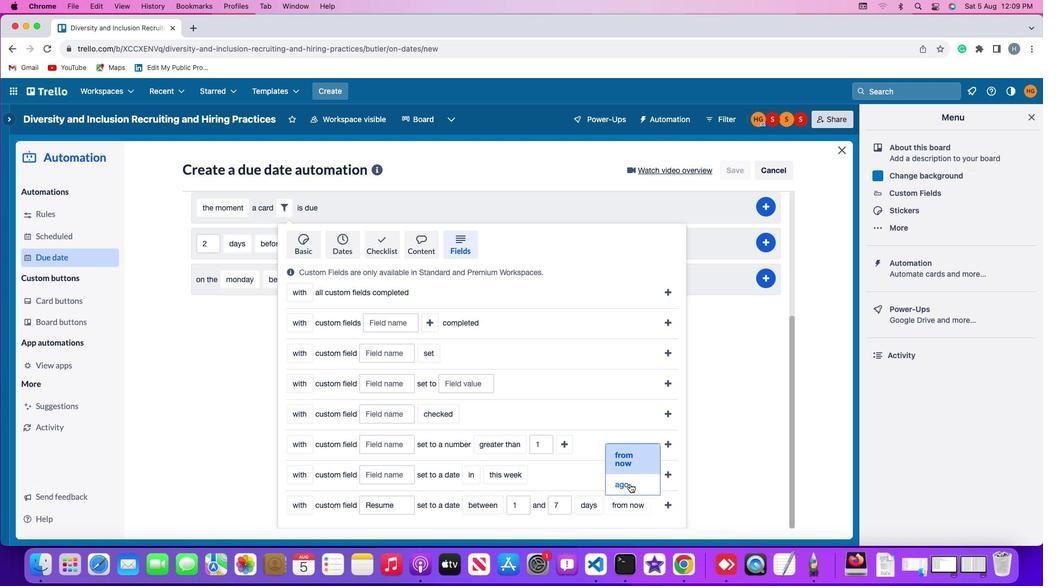
Action: Mouse moved to (647, 504)
Screenshot: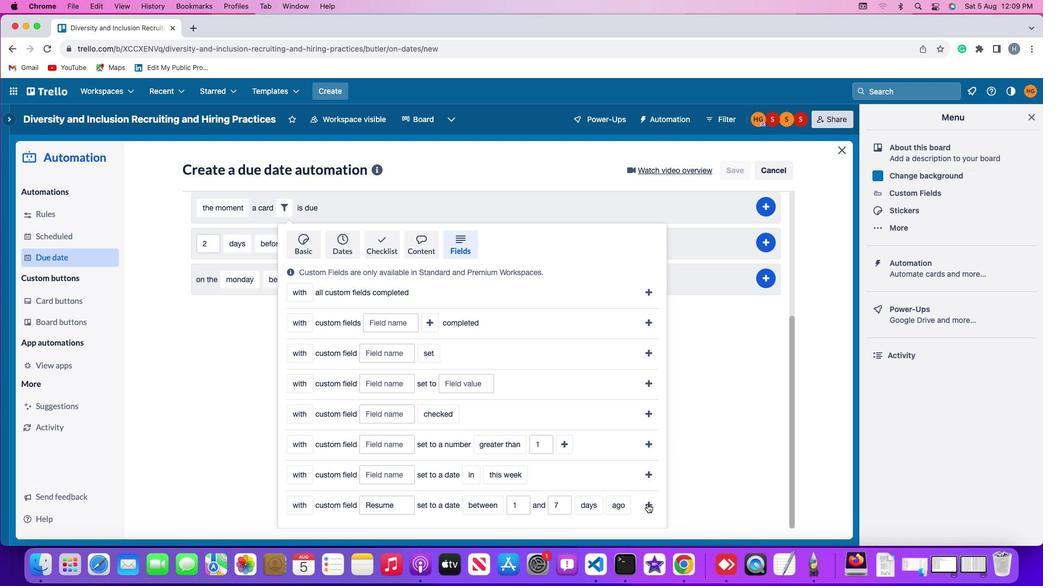 
Action: Mouse pressed left at (647, 504)
Screenshot: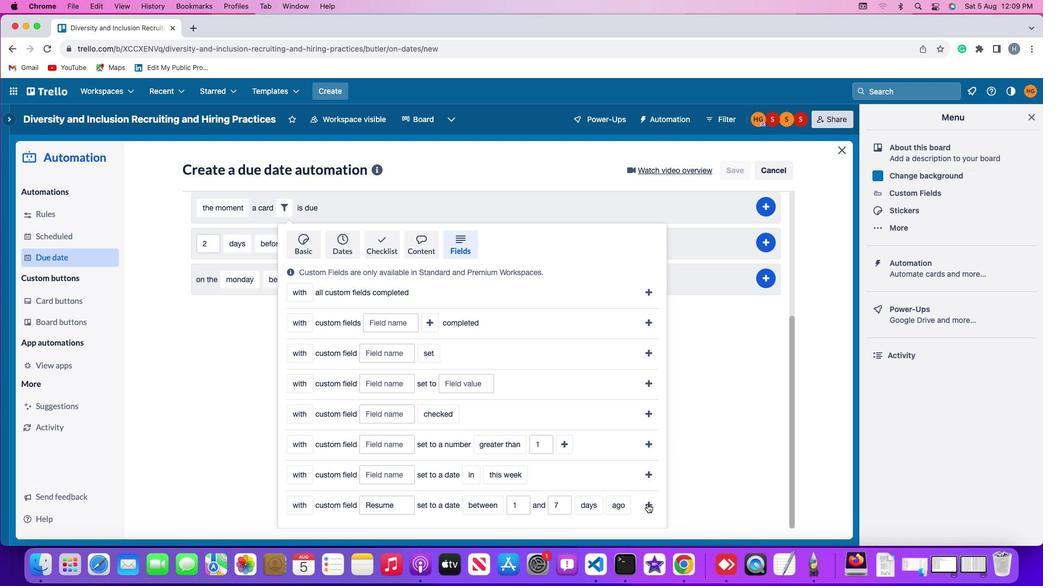 
Action: Mouse moved to (773, 401)
Screenshot: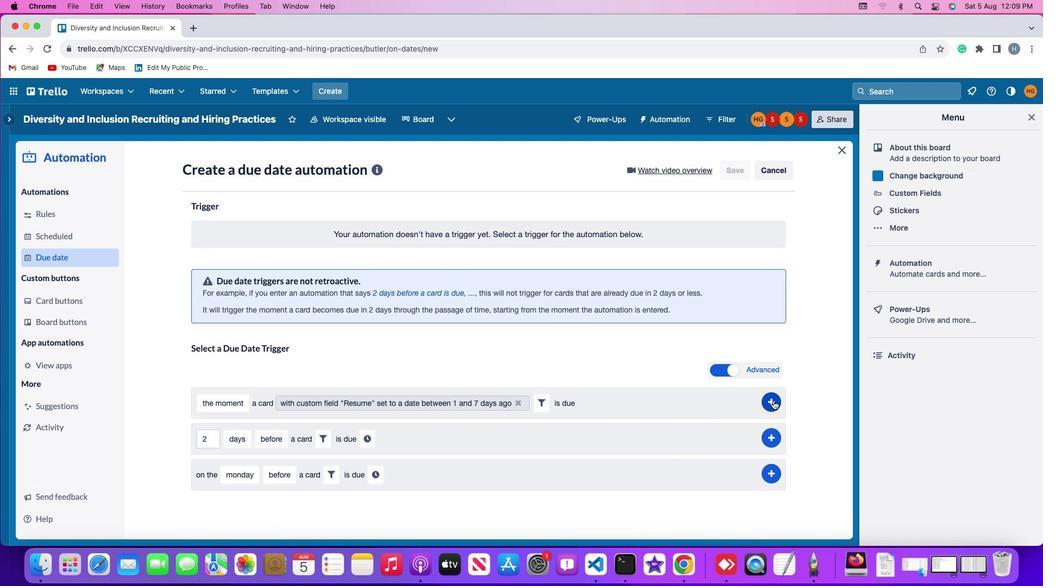 
Action: Mouse pressed left at (773, 401)
Screenshot: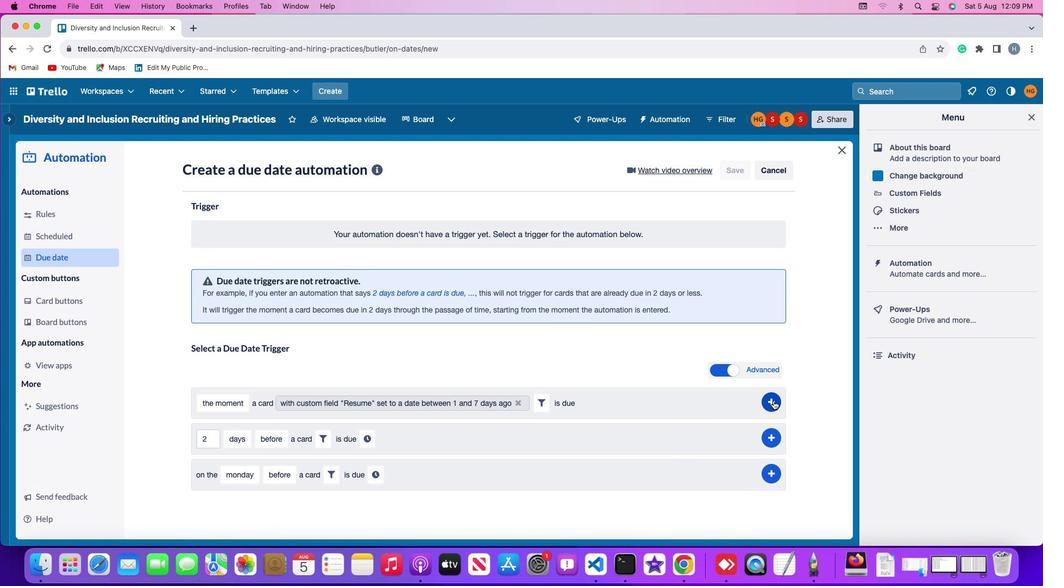 
Action: Mouse moved to (813, 331)
Screenshot: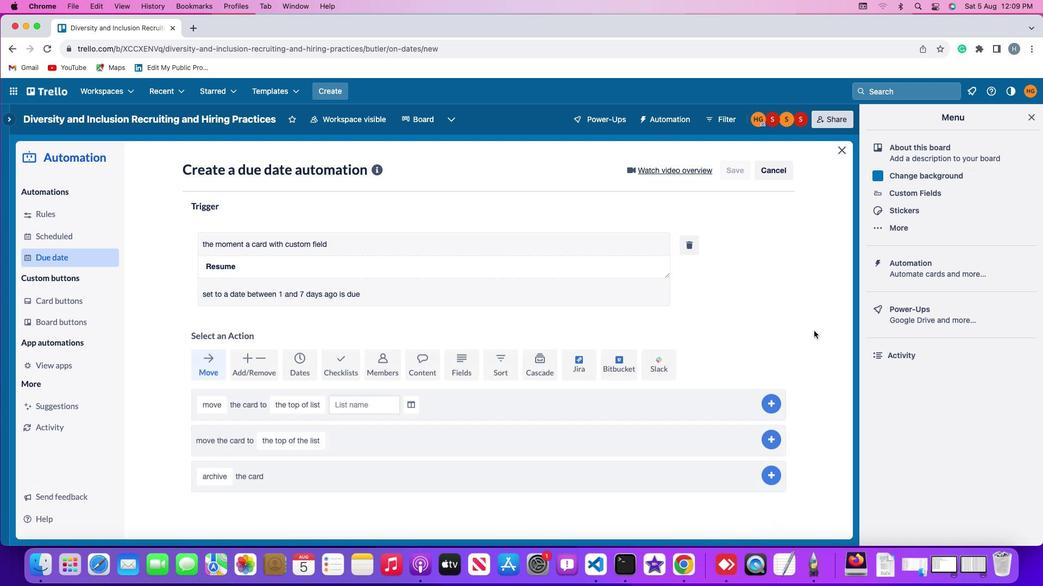 
